 Task: Create a task  Implement a new remote support system for a company's clients , assign it to team member softage.3@softage.net in the project AgriSoft and update the status of the task to  On Track  , set the priority of the task to High
Action: Mouse moved to (95, 66)
Screenshot: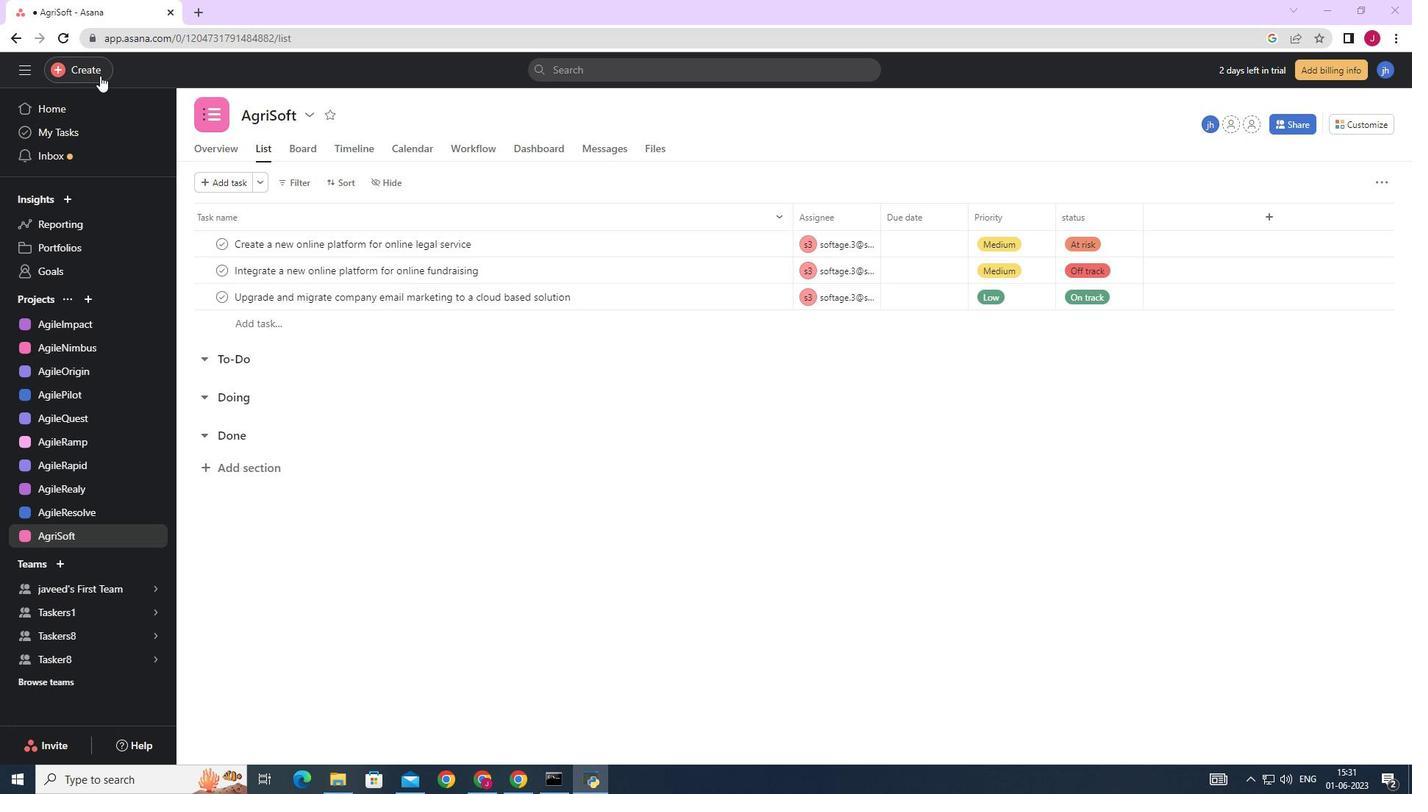
Action: Mouse pressed left at (95, 66)
Screenshot: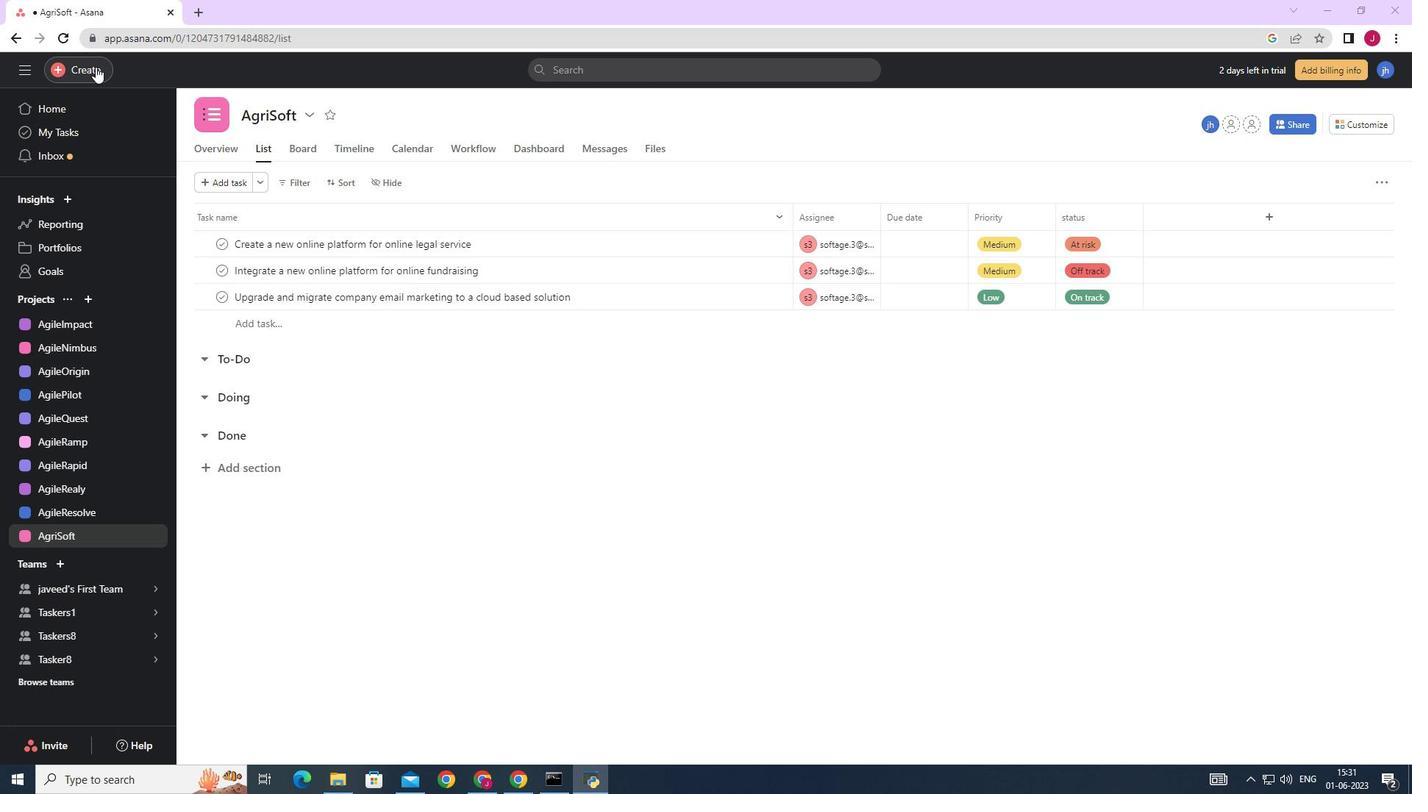 
Action: Mouse moved to (155, 74)
Screenshot: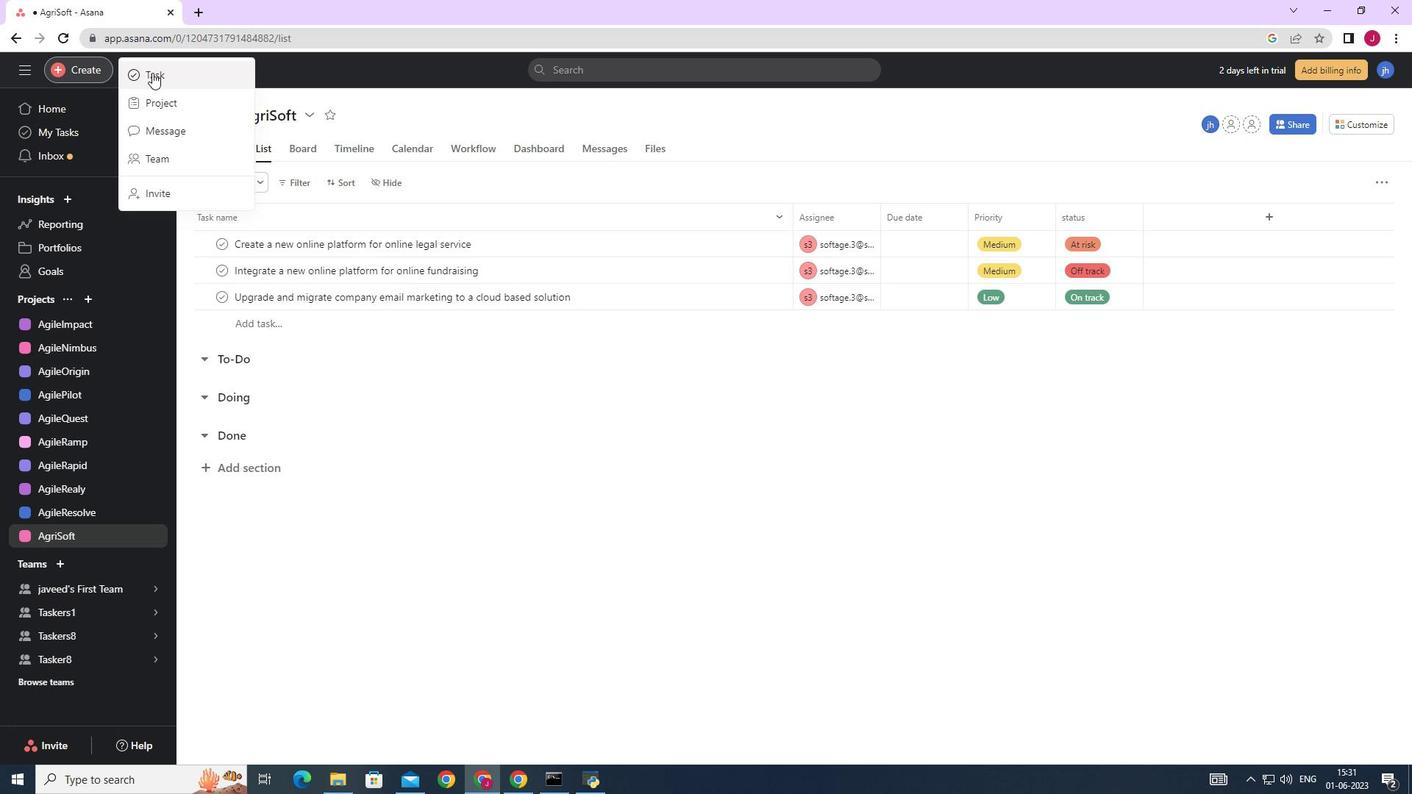 
Action: Mouse pressed left at (155, 74)
Screenshot: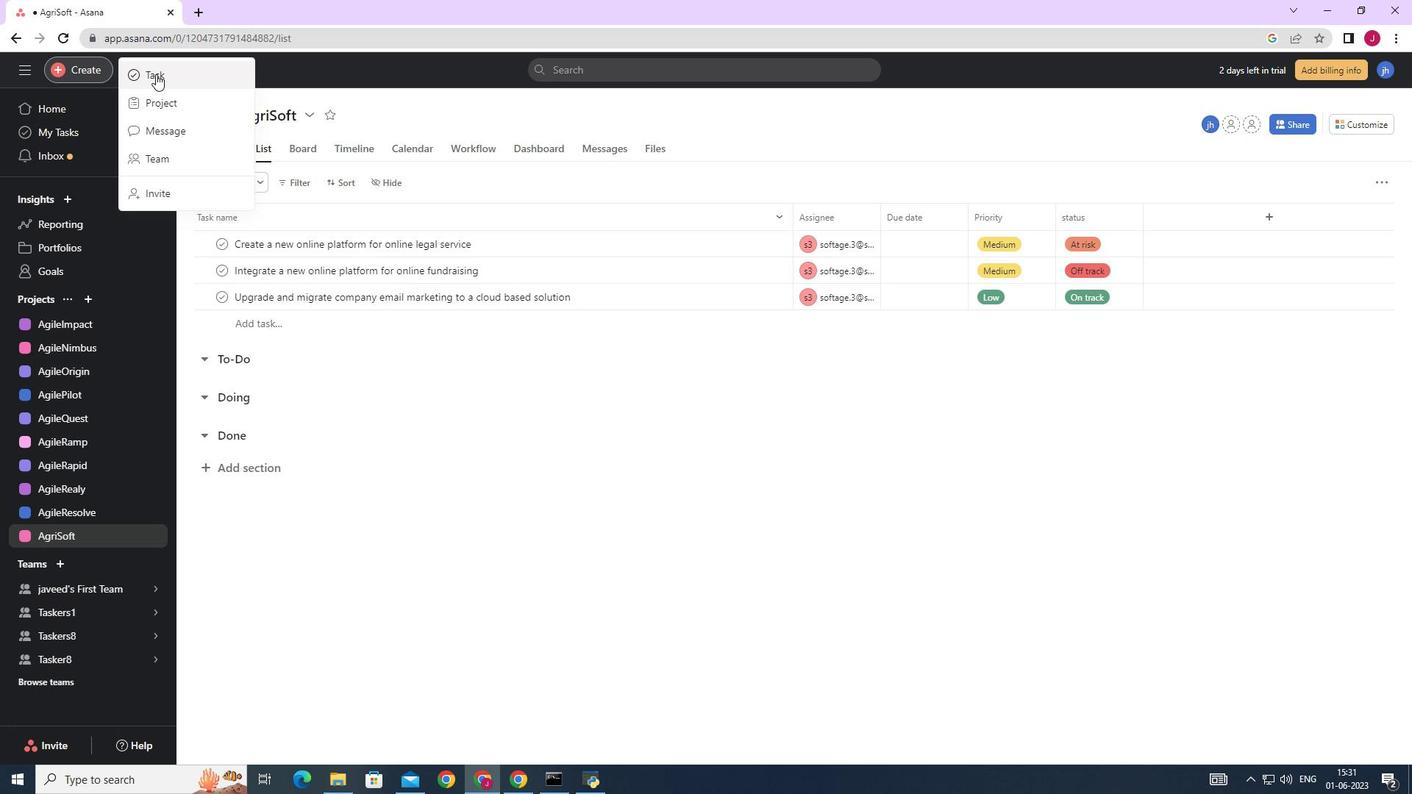 
Action: Mouse moved to (1149, 491)
Screenshot: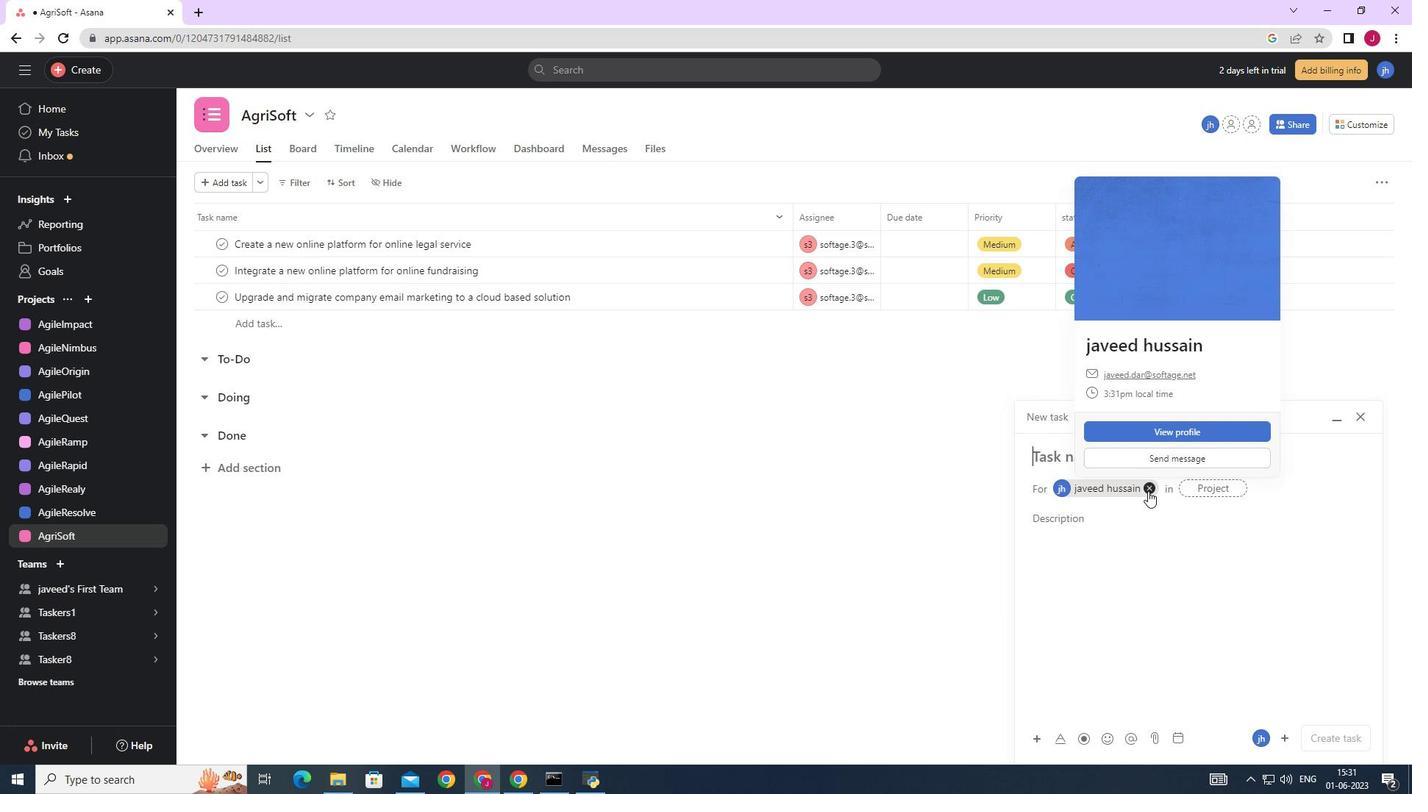 
Action: Mouse pressed left at (1149, 491)
Screenshot: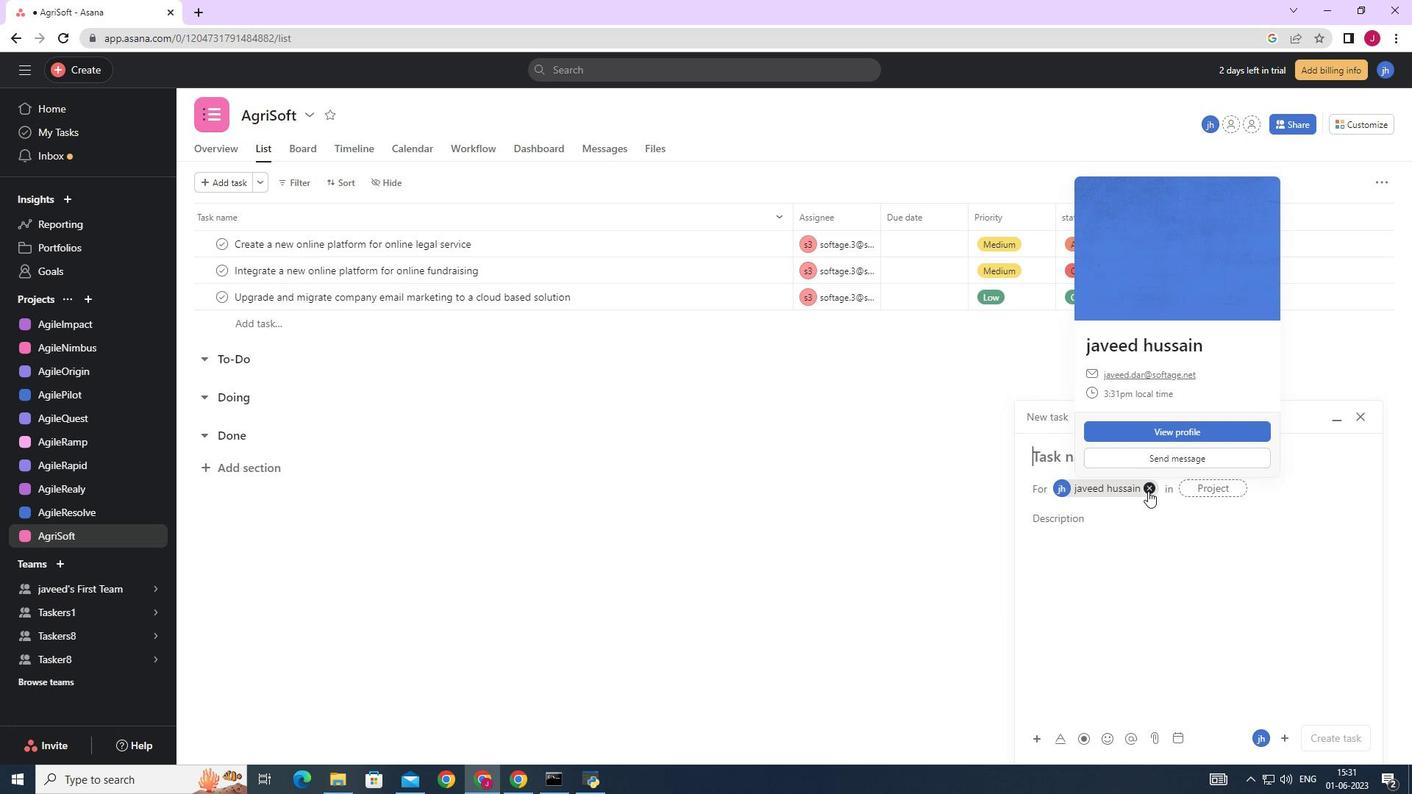 
Action: Mouse moved to (1054, 450)
Screenshot: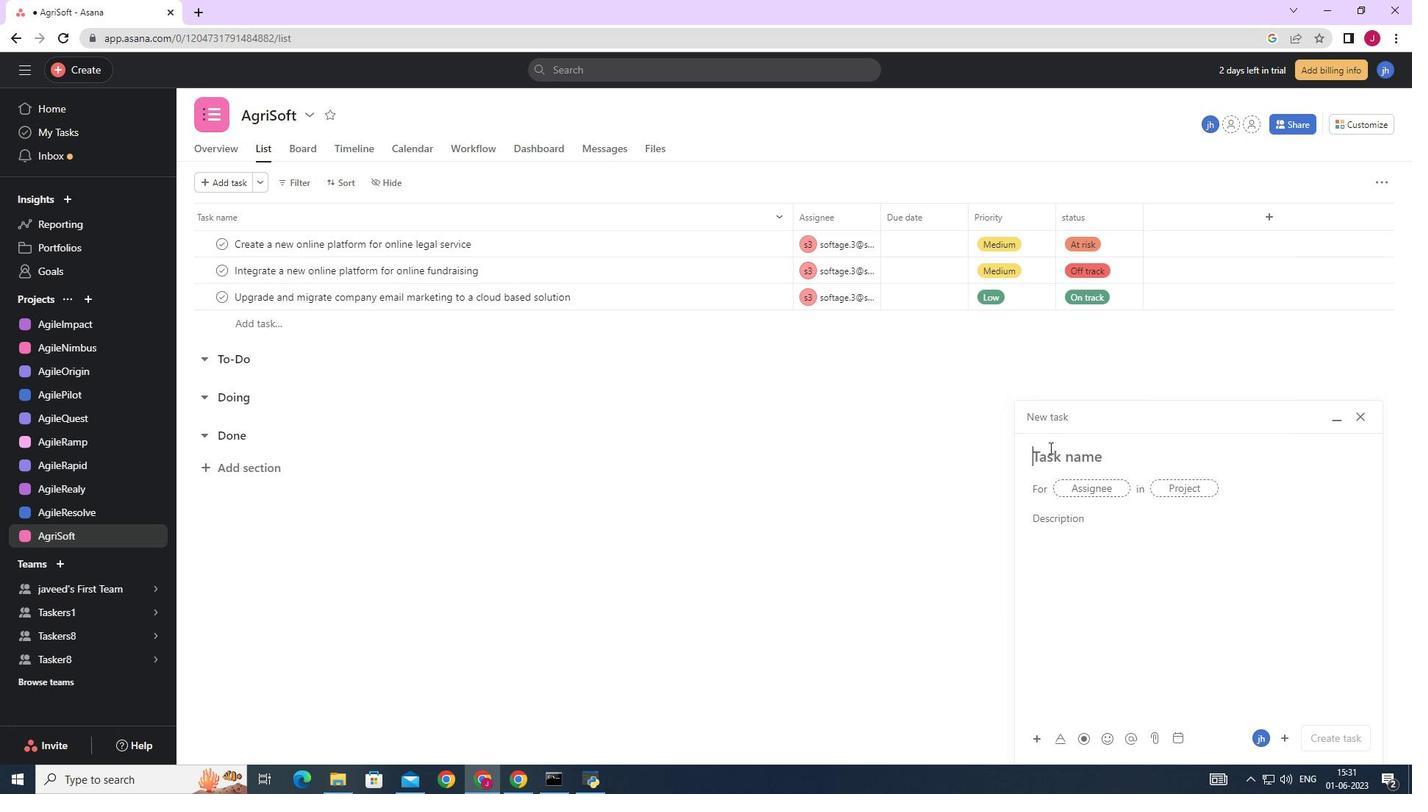 
Action: Mouse pressed left at (1054, 450)
Screenshot: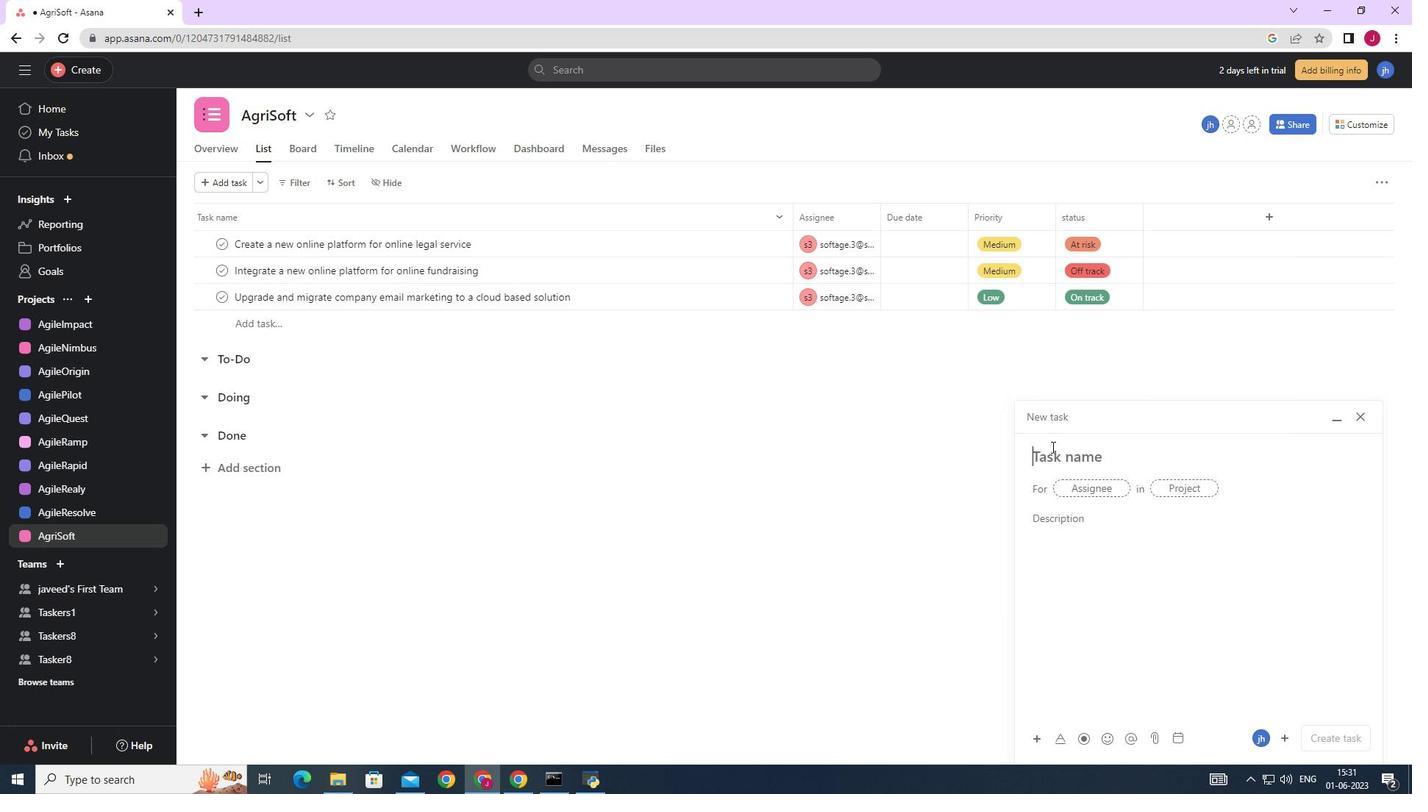 
Action: Mouse moved to (1054, 450)
Screenshot: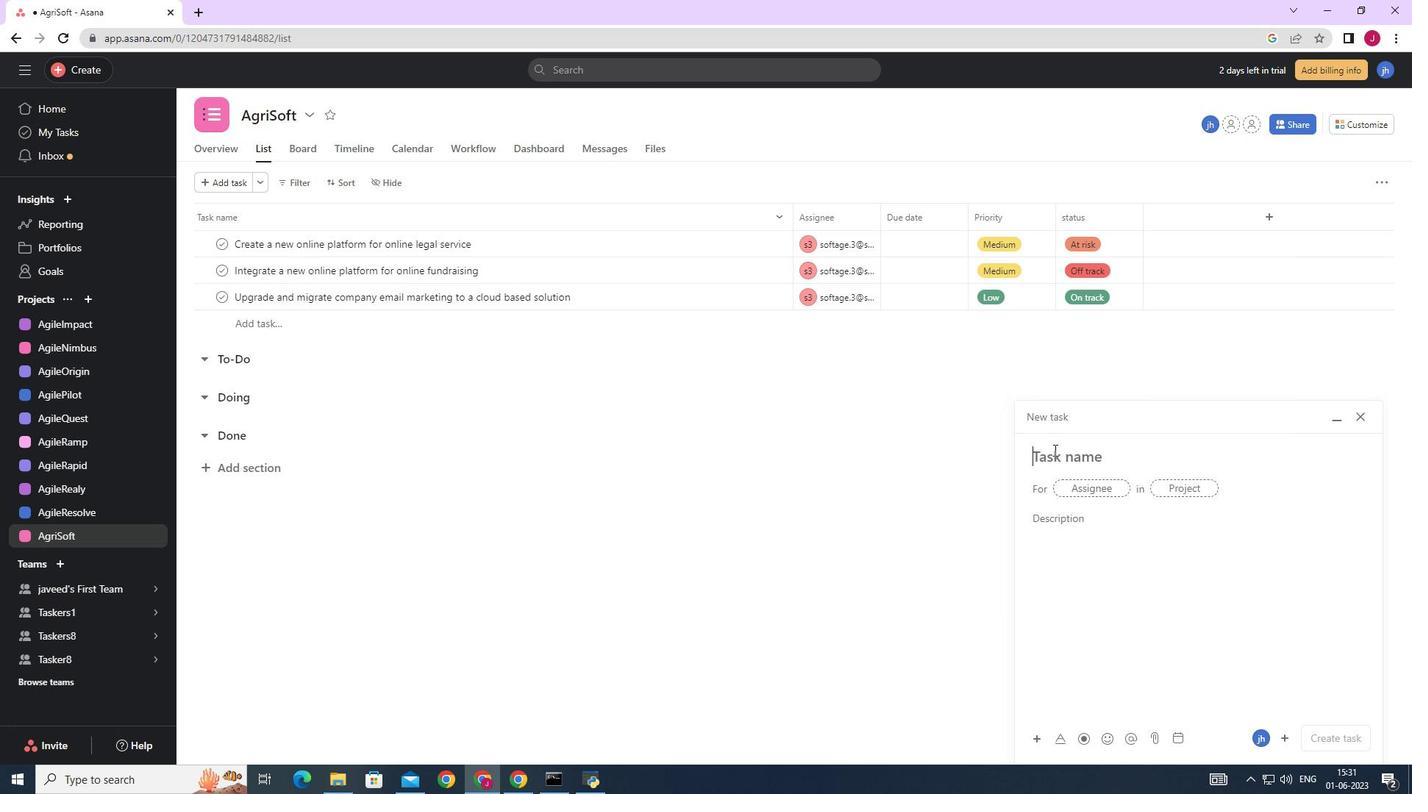 
Action: Key pressed <Key.caps_lock>I<Key.caps_lock>mplement<Key.space>a<Key.space>new<Key.space>remote<Key.space>support<Key.space>system<Key.space>for<Key.space>a<Key.space>companys<Key.space>clients
Screenshot: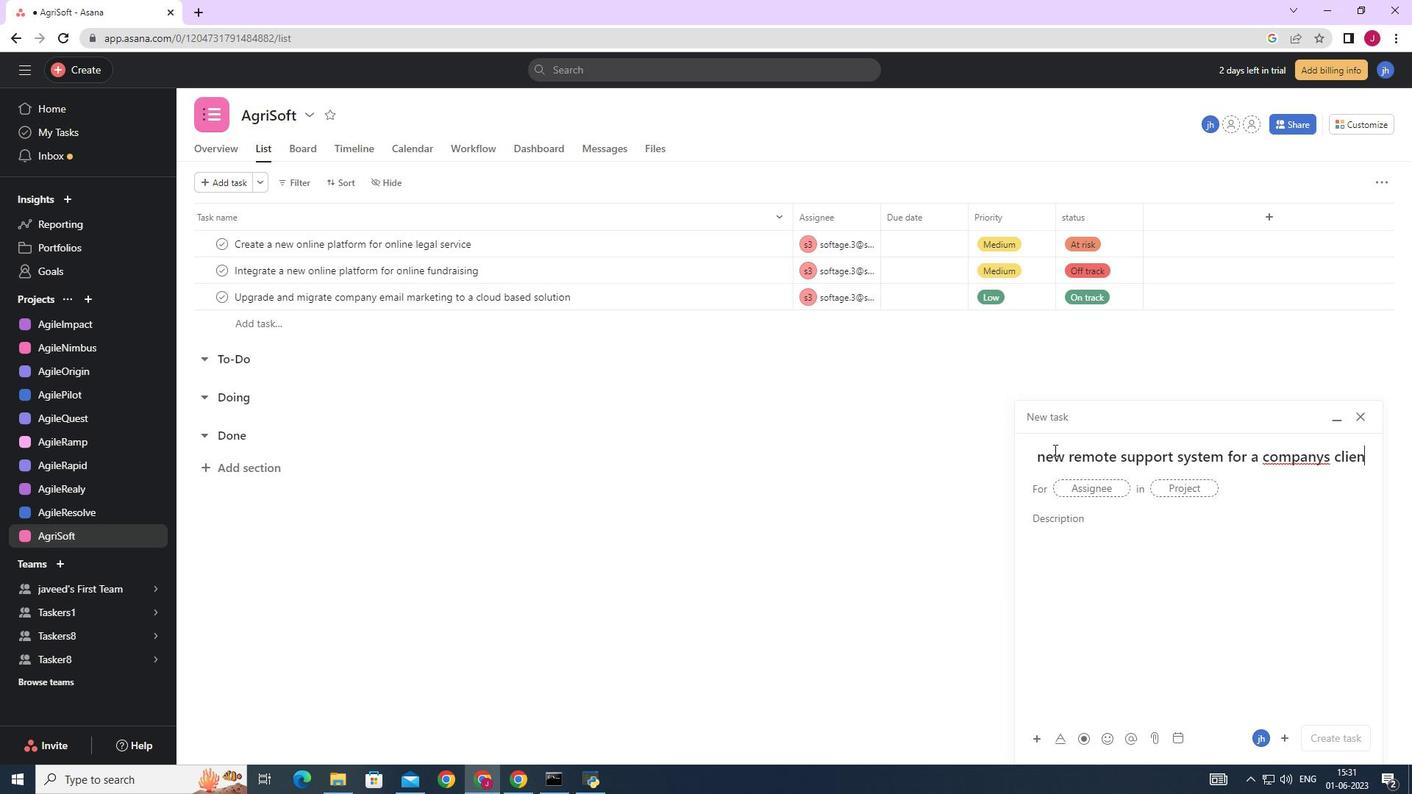 
Action: Mouse moved to (1286, 458)
Screenshot: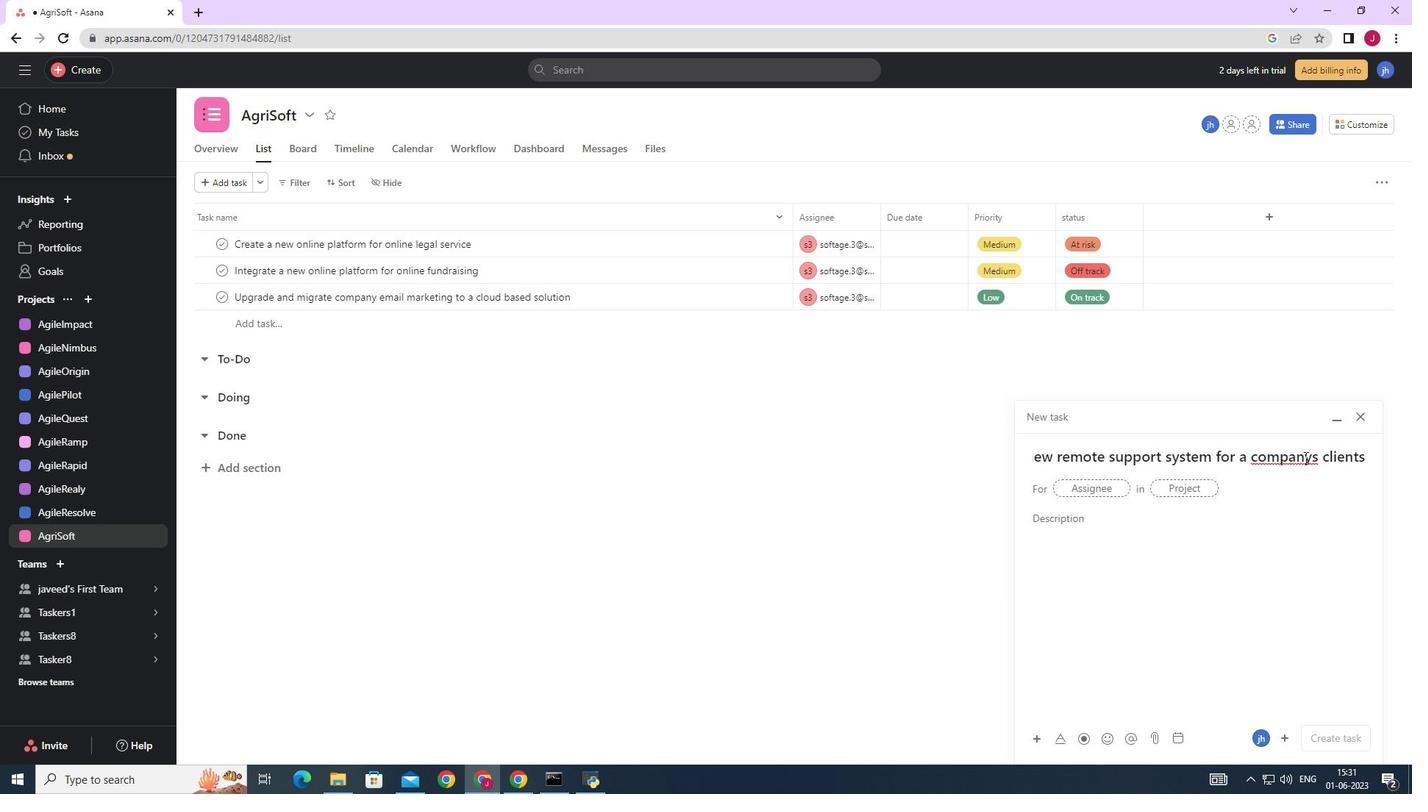 
Action: Mouse pressed right at (1286, 458)
Screenshot: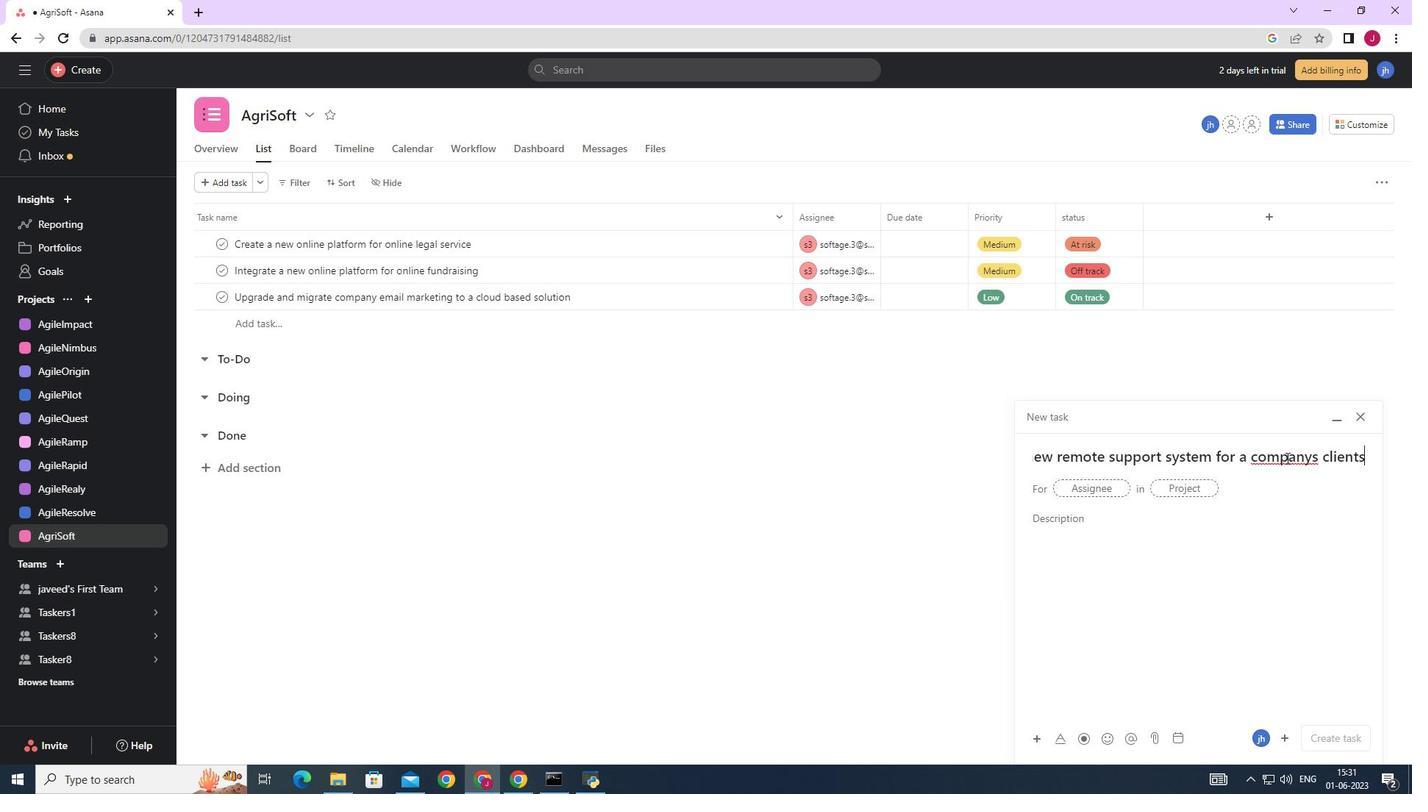
Action: Mouse moved to (1274, 470)
Screenshot: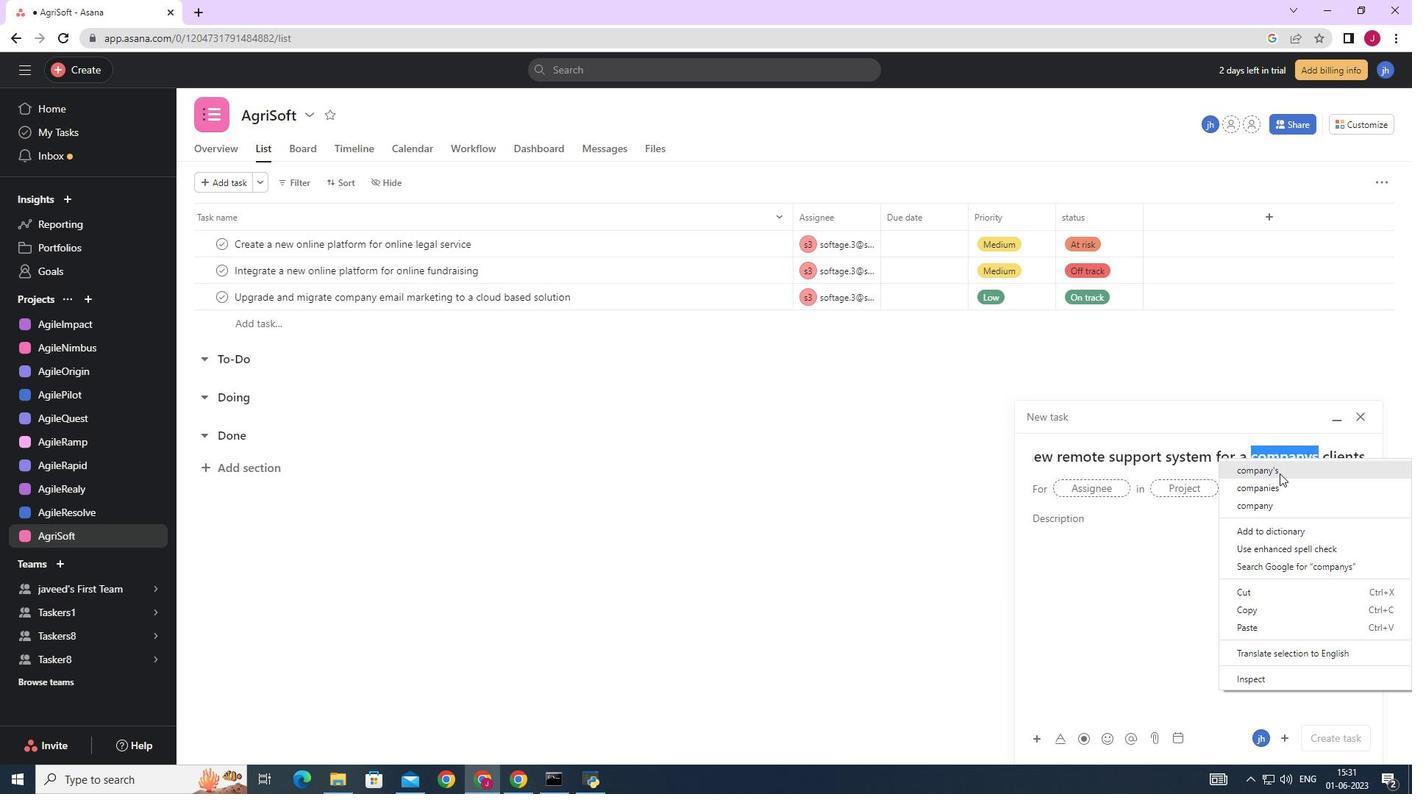 
Action: Mouse pressed left at (1274, 470)
Screenshot: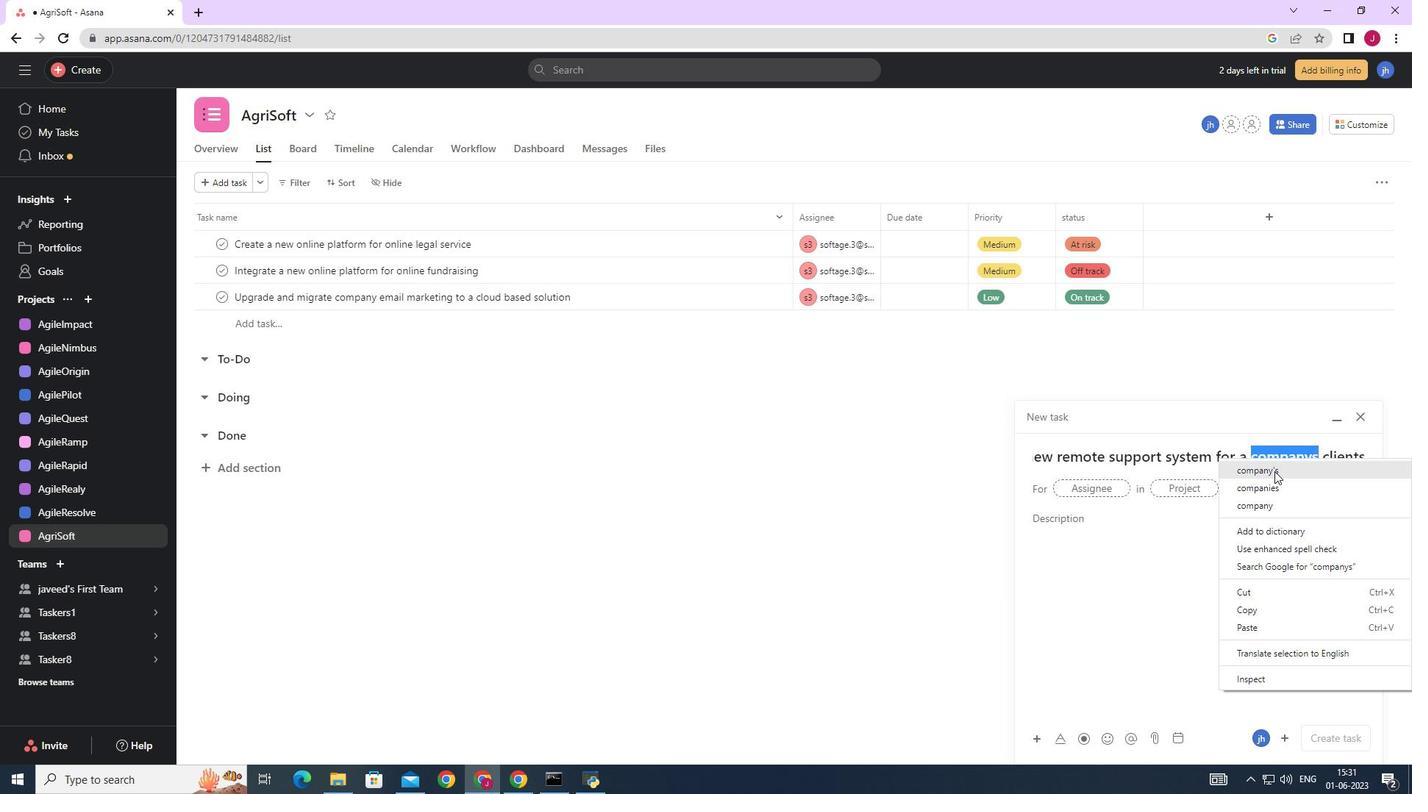 
Action: Mouse moved to (1086, 491)
Screenshot: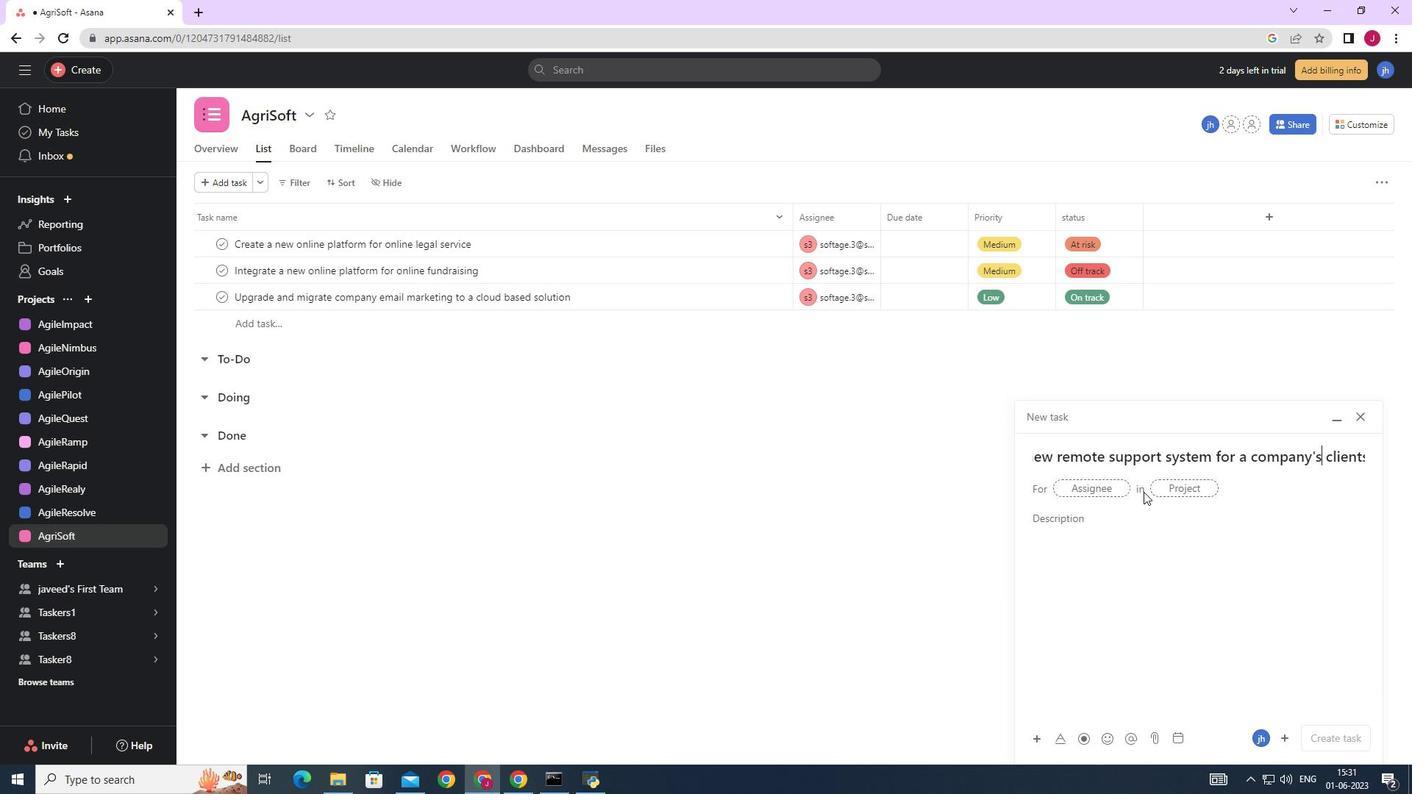 
Action: Mouse pressed left at (1086, 491)
Screenshot: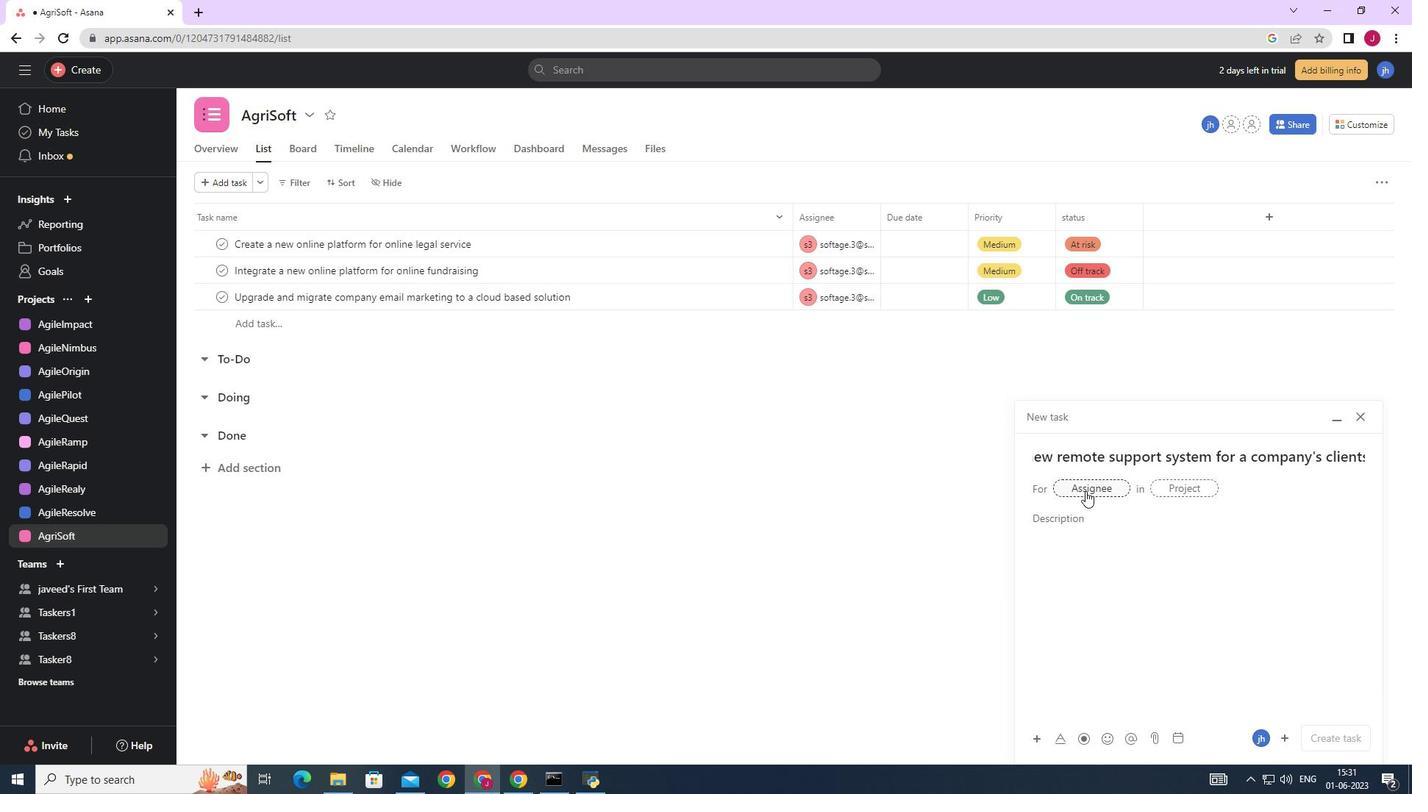 
Action: Key pressed softage.3
Screenshot: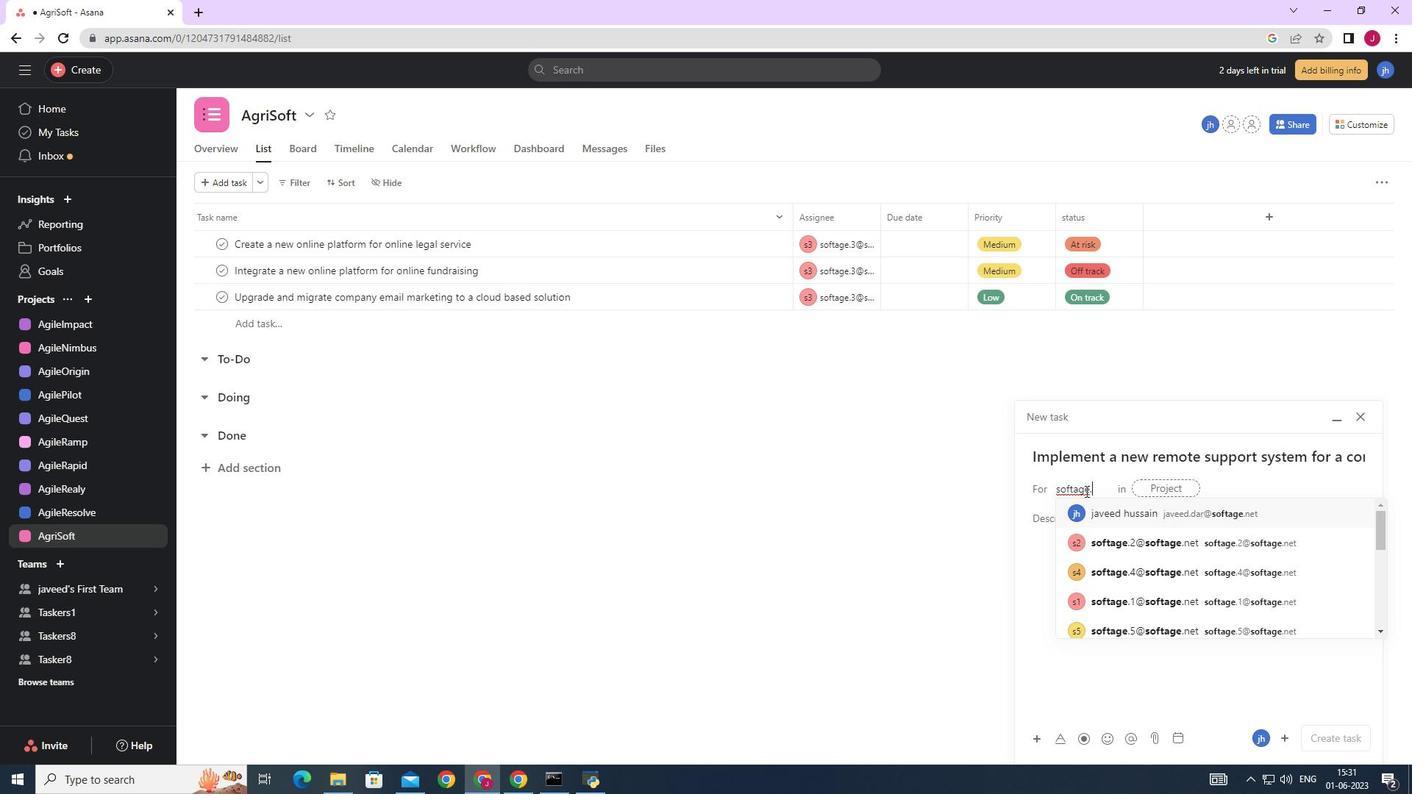 
Action: Mouse moved to (1117, 509)
Screenshot: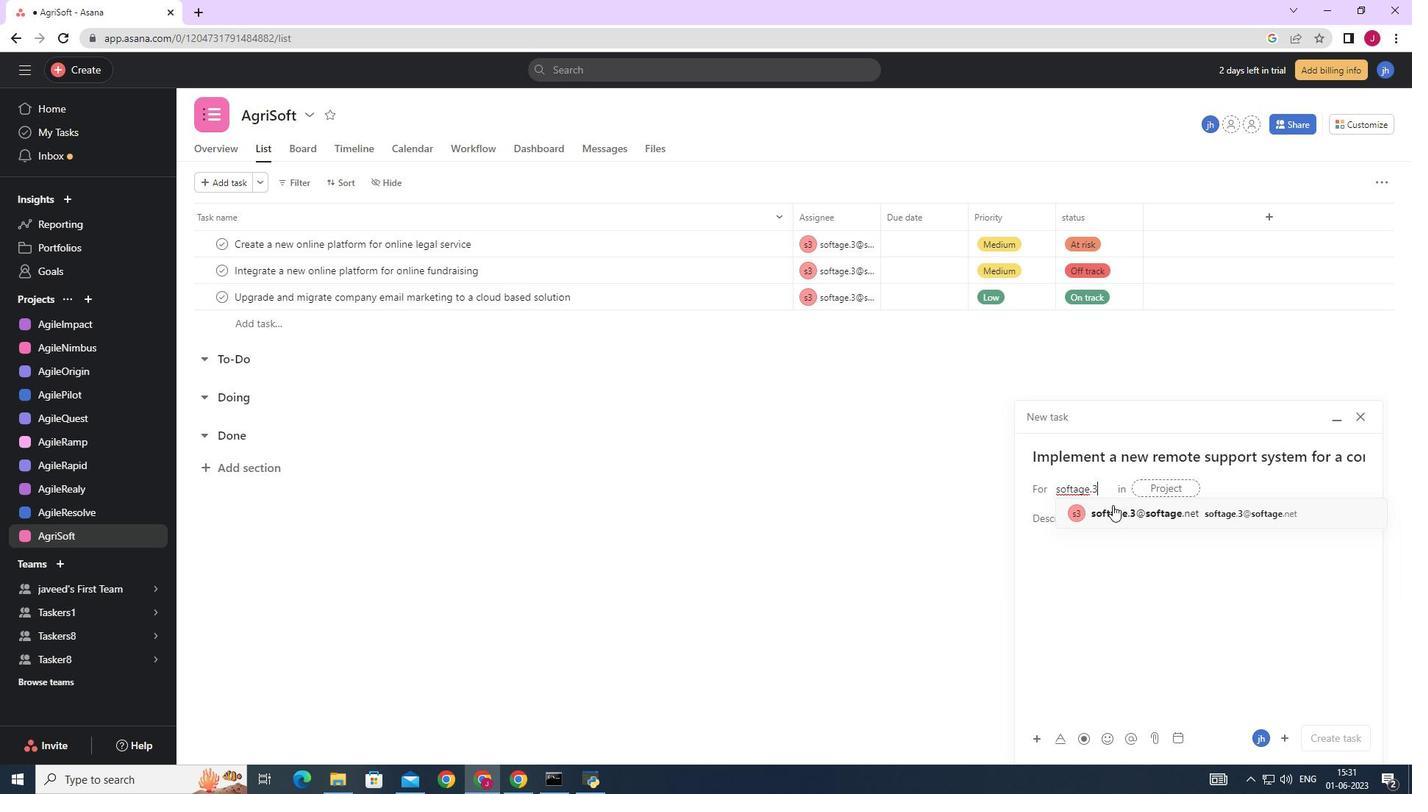 
Action: Mouse pressed left at (1117, 509)
Screenshot: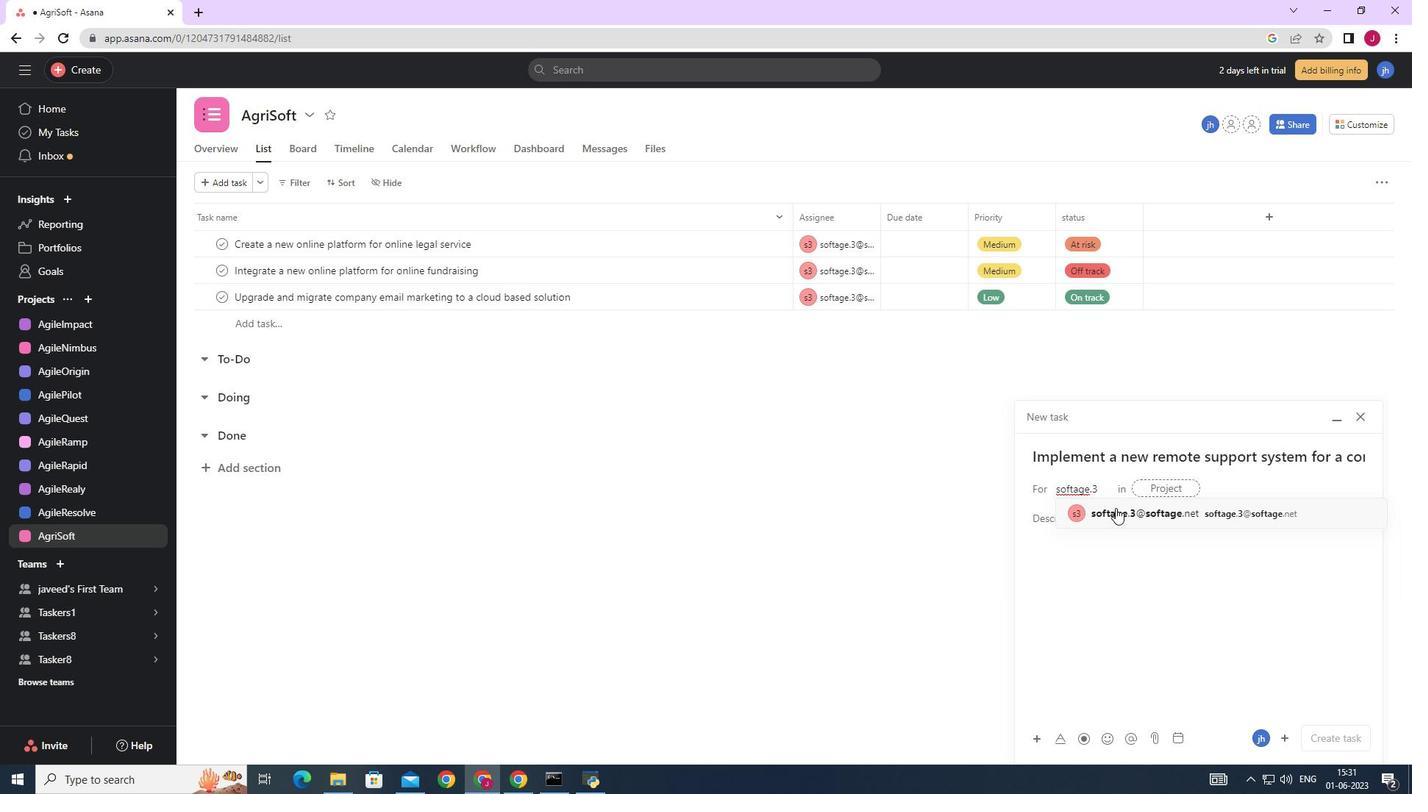 
Action: Mouse moved to (941, 515)
Screenshot: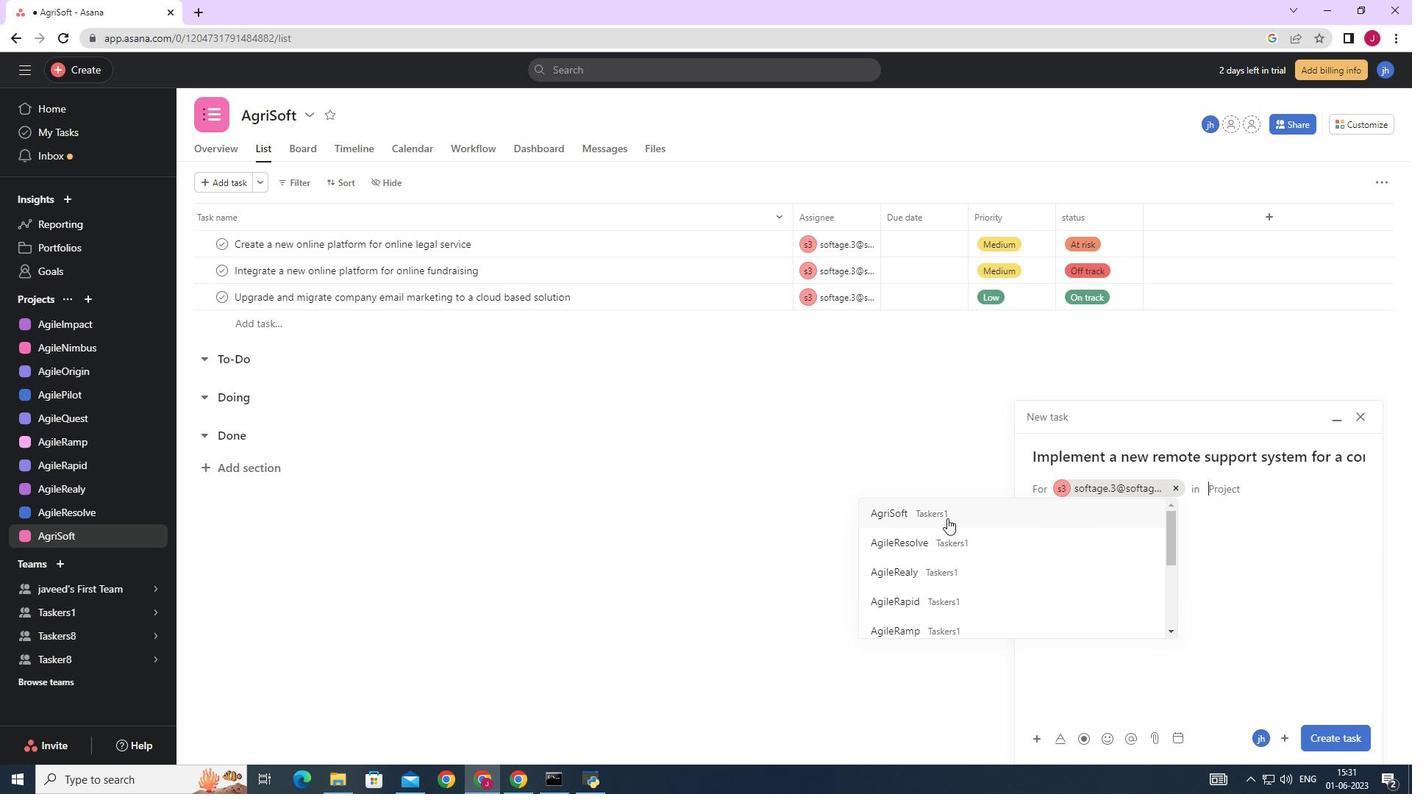 
Action: Mouse pressed left at (941, 515)
Screenshot: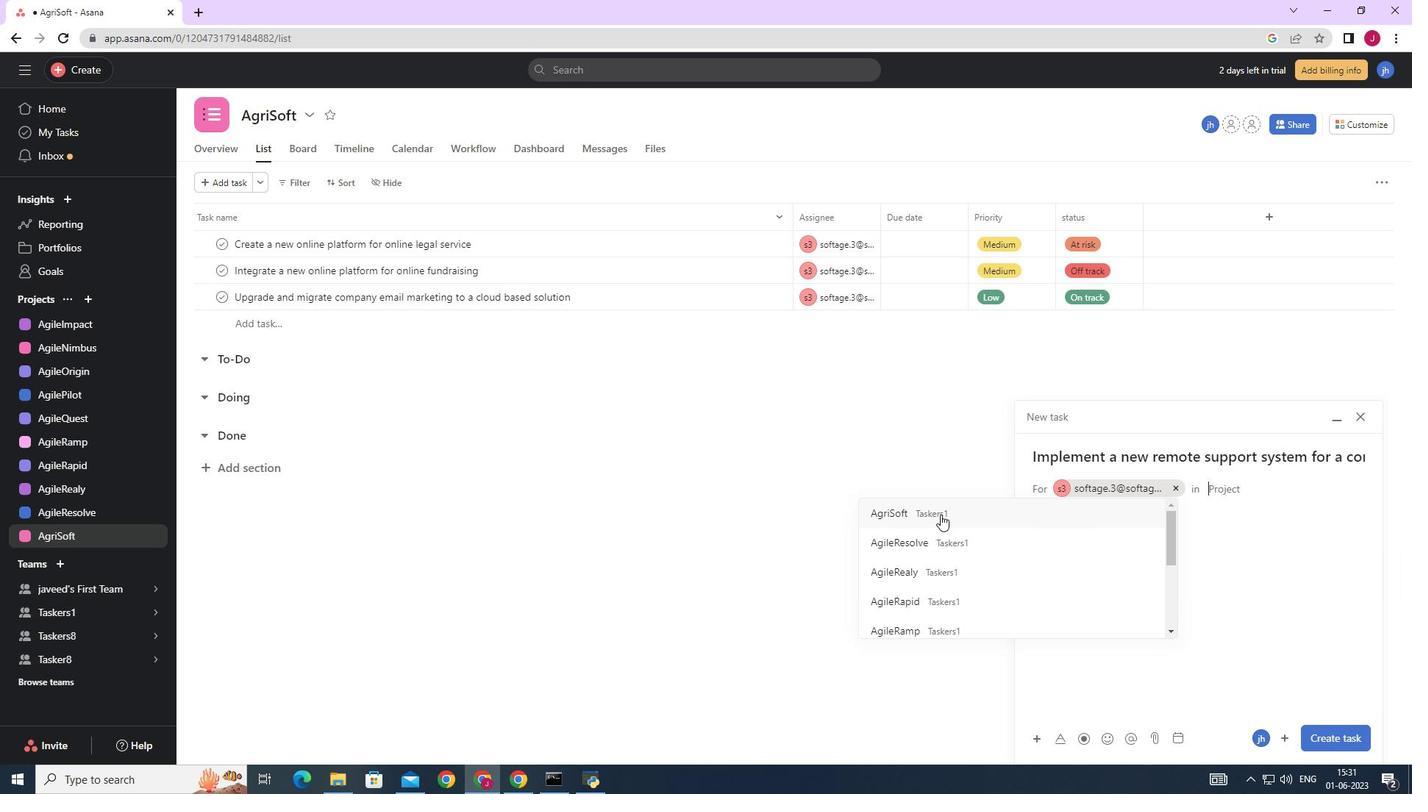
Action: Mouse moved to (1090, 525)
Screenshot: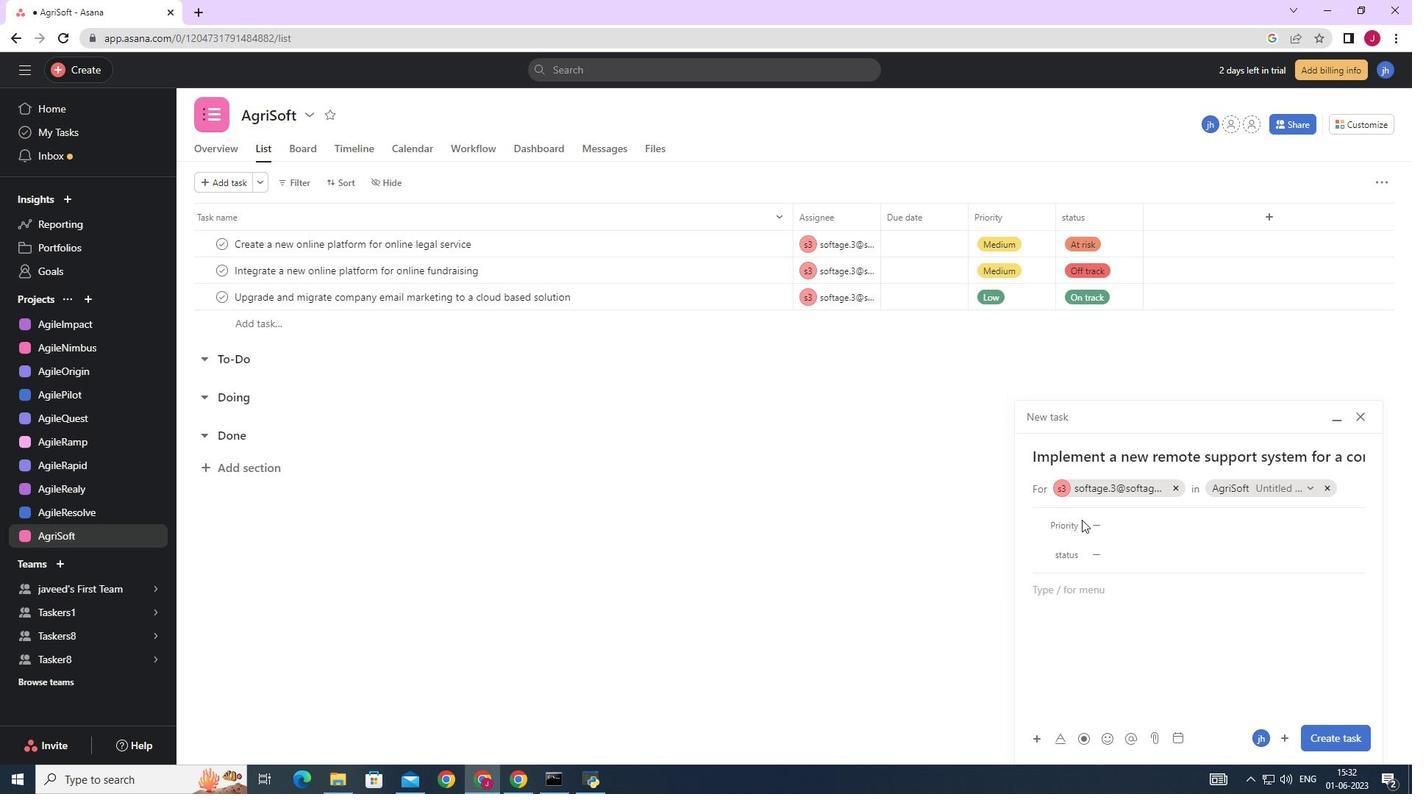 
Action: Mouse pressed left at (1090, 525)
Screenshot: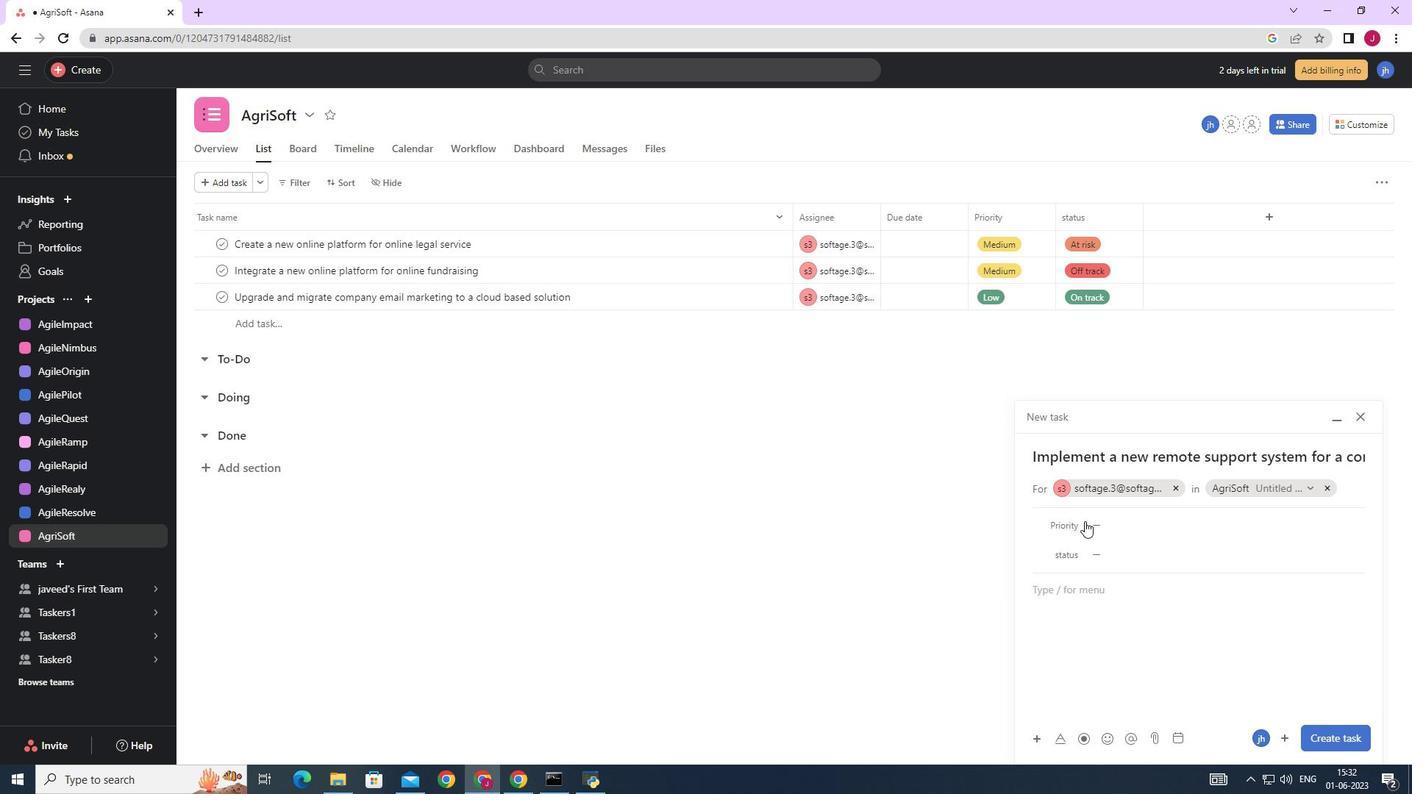 
Action: Mouse moved to (1131, 575)
Screenshot: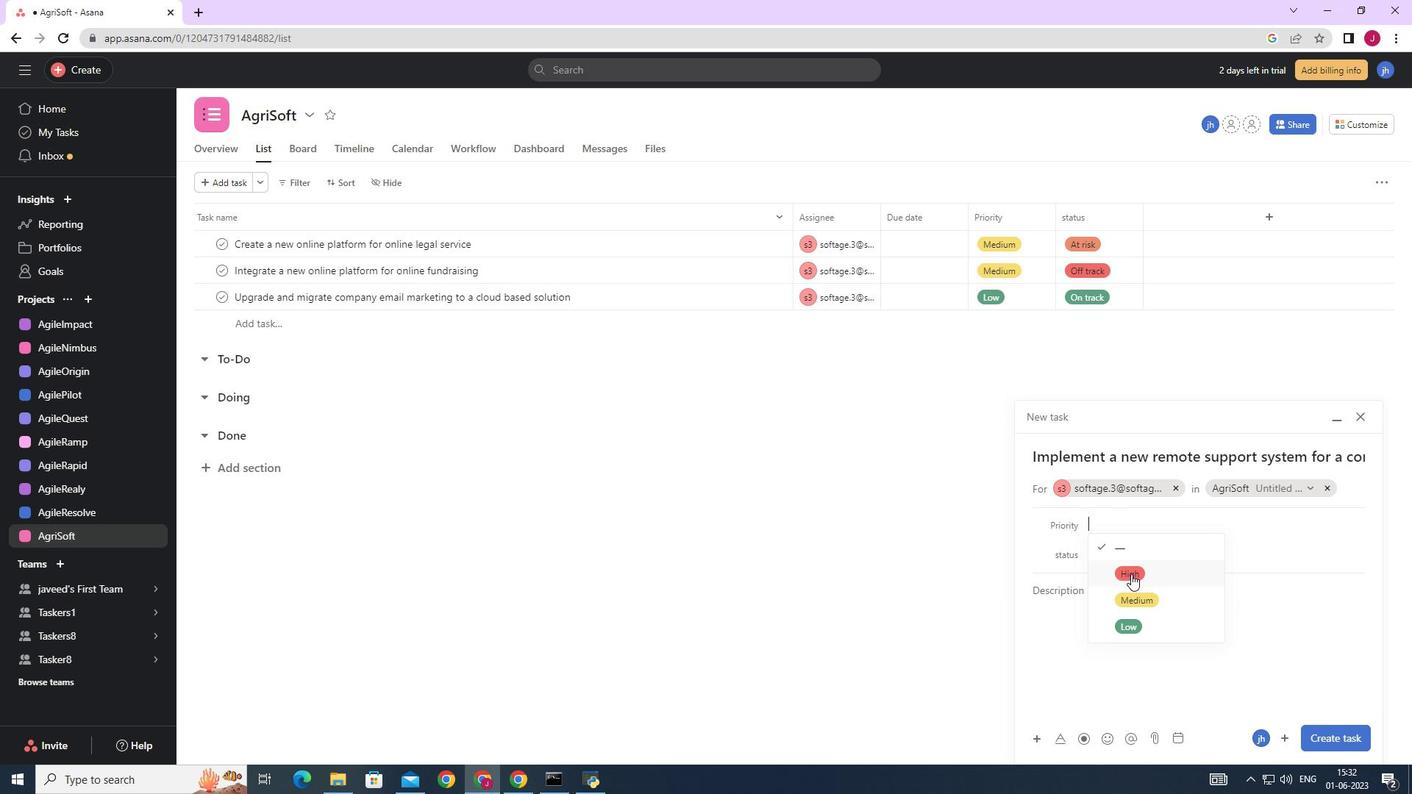 
Action: Mouse pressed left at (1131, 575)
Screenshot: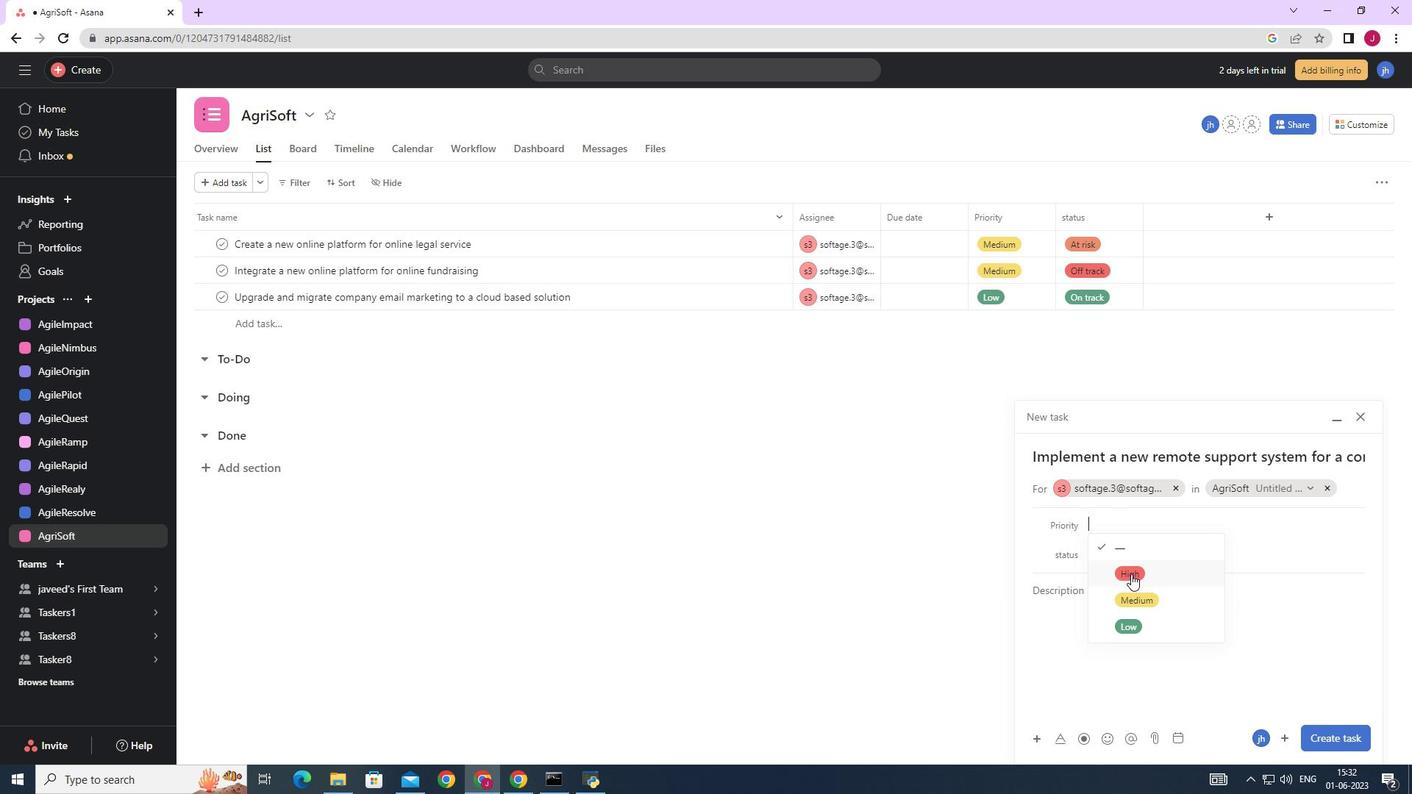 
Action: Mouse moved to (1114, 552)
Screenshot: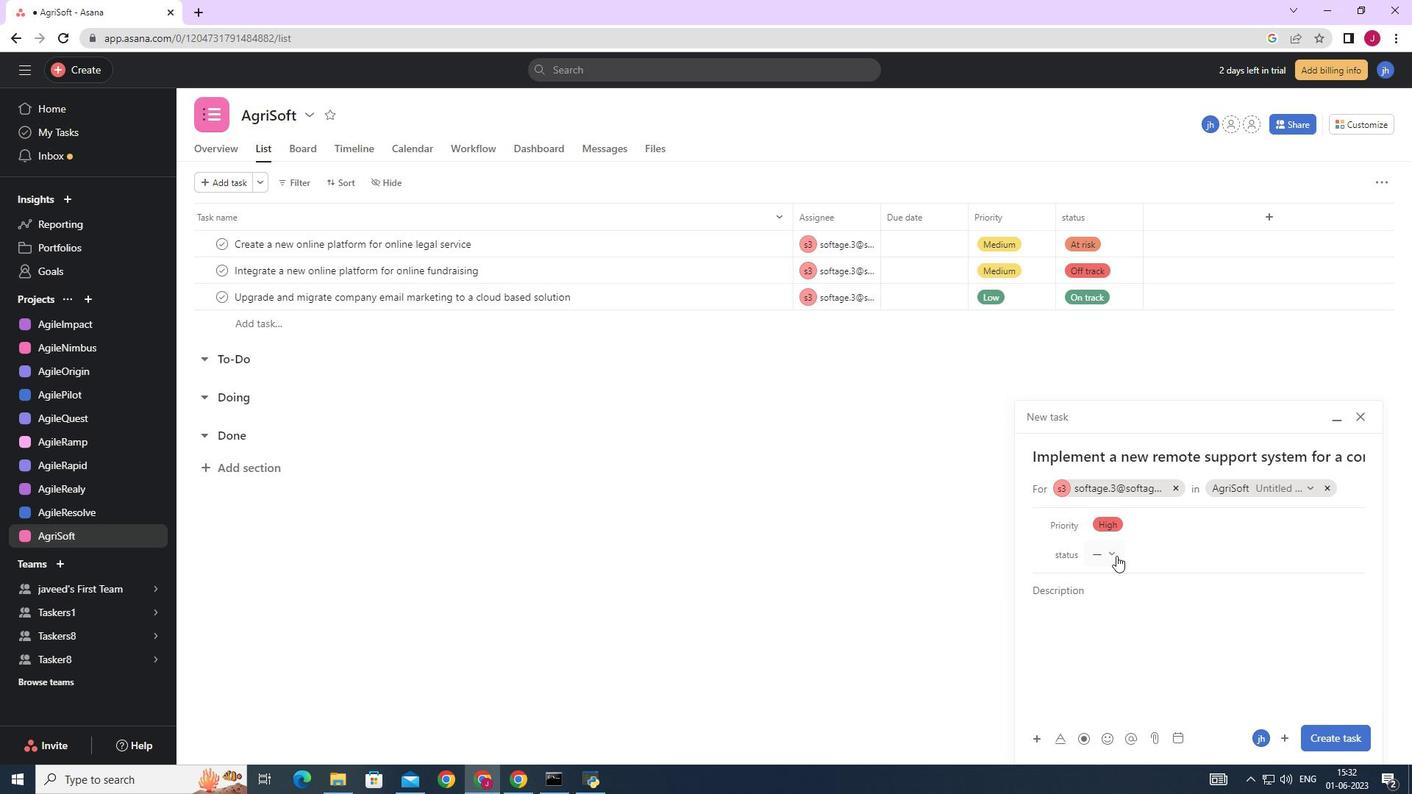 
Action: Mouse pressed left at (1114, 552)
Screenshot: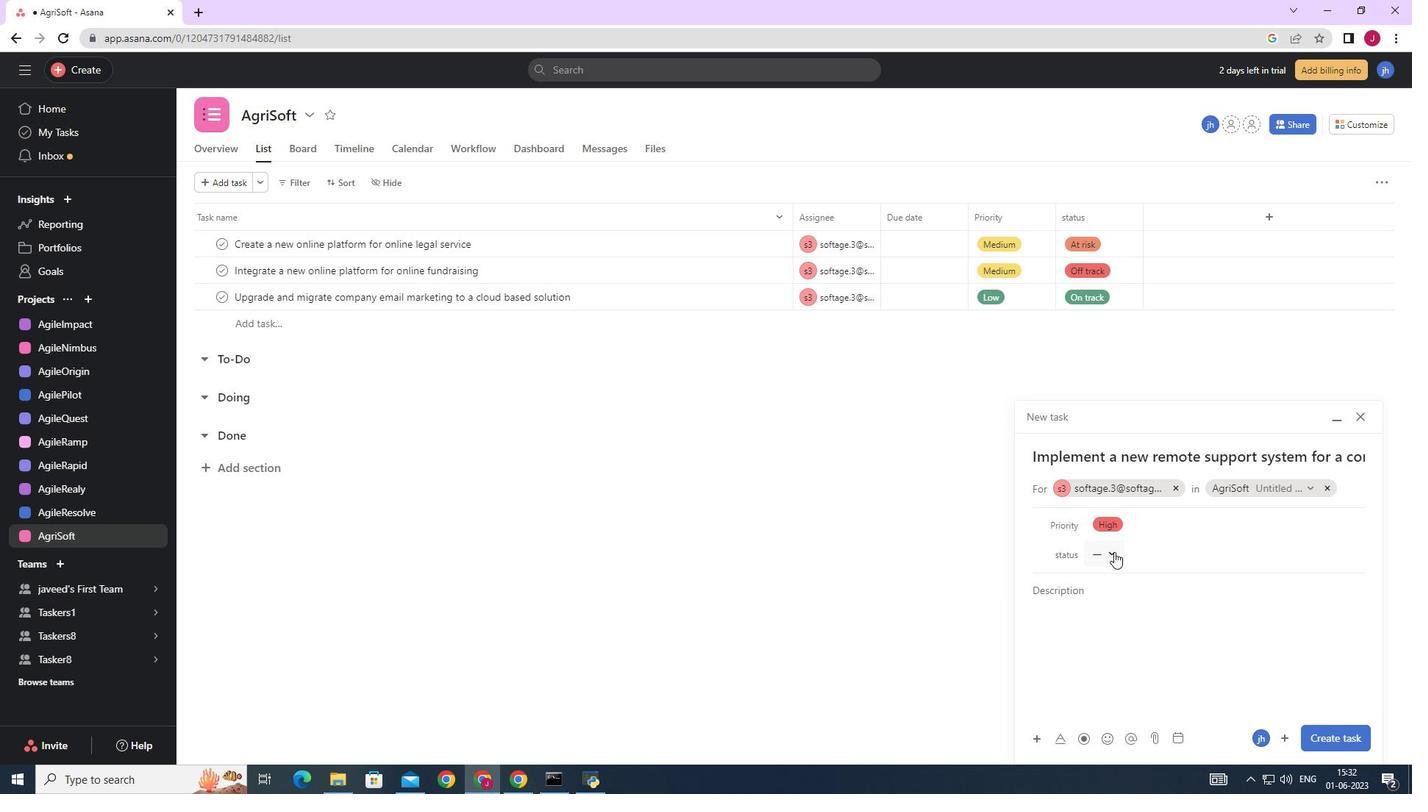 
Action: Mouse moved to (1142, 598)
Screenshot: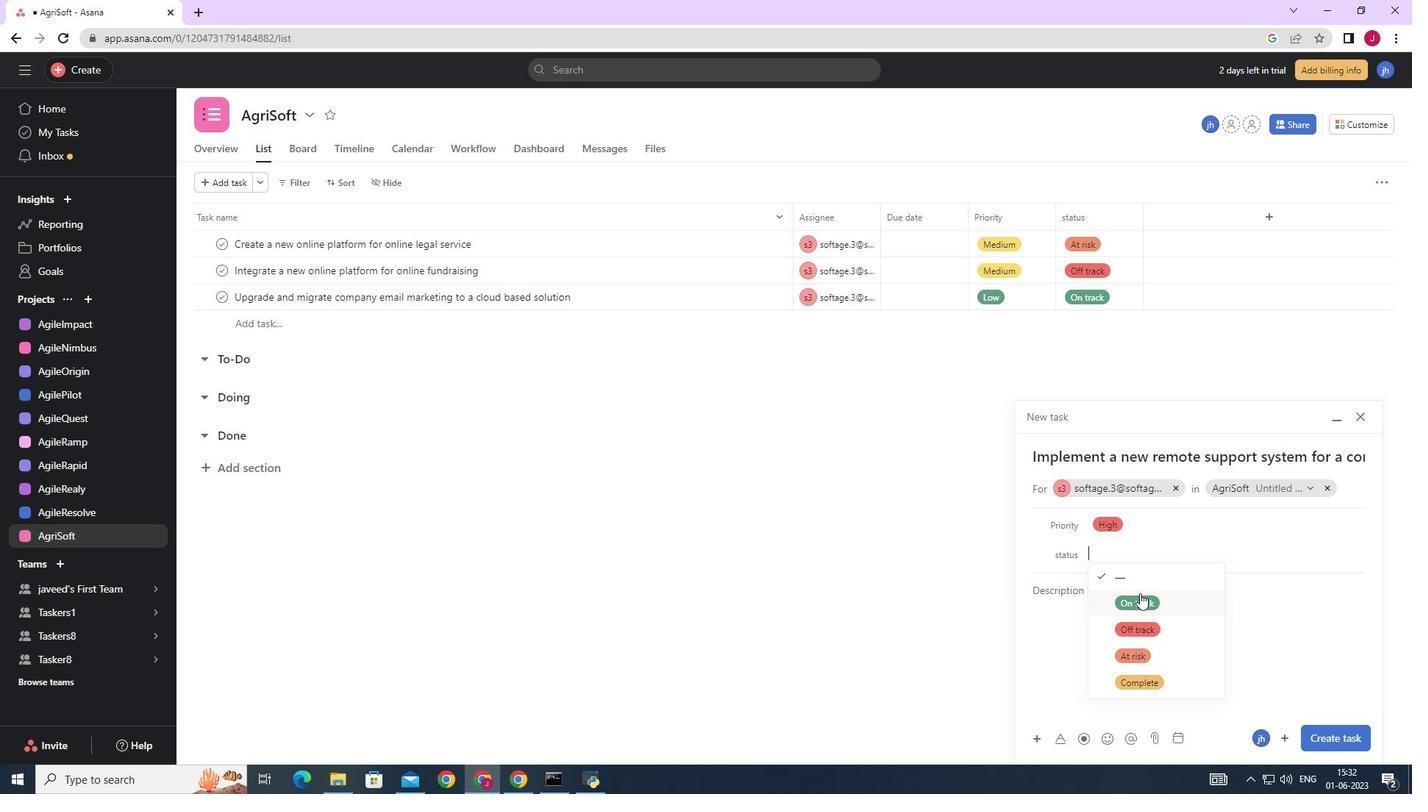 
Action: Mouse pressed left at (1142, 598)
Screenshot: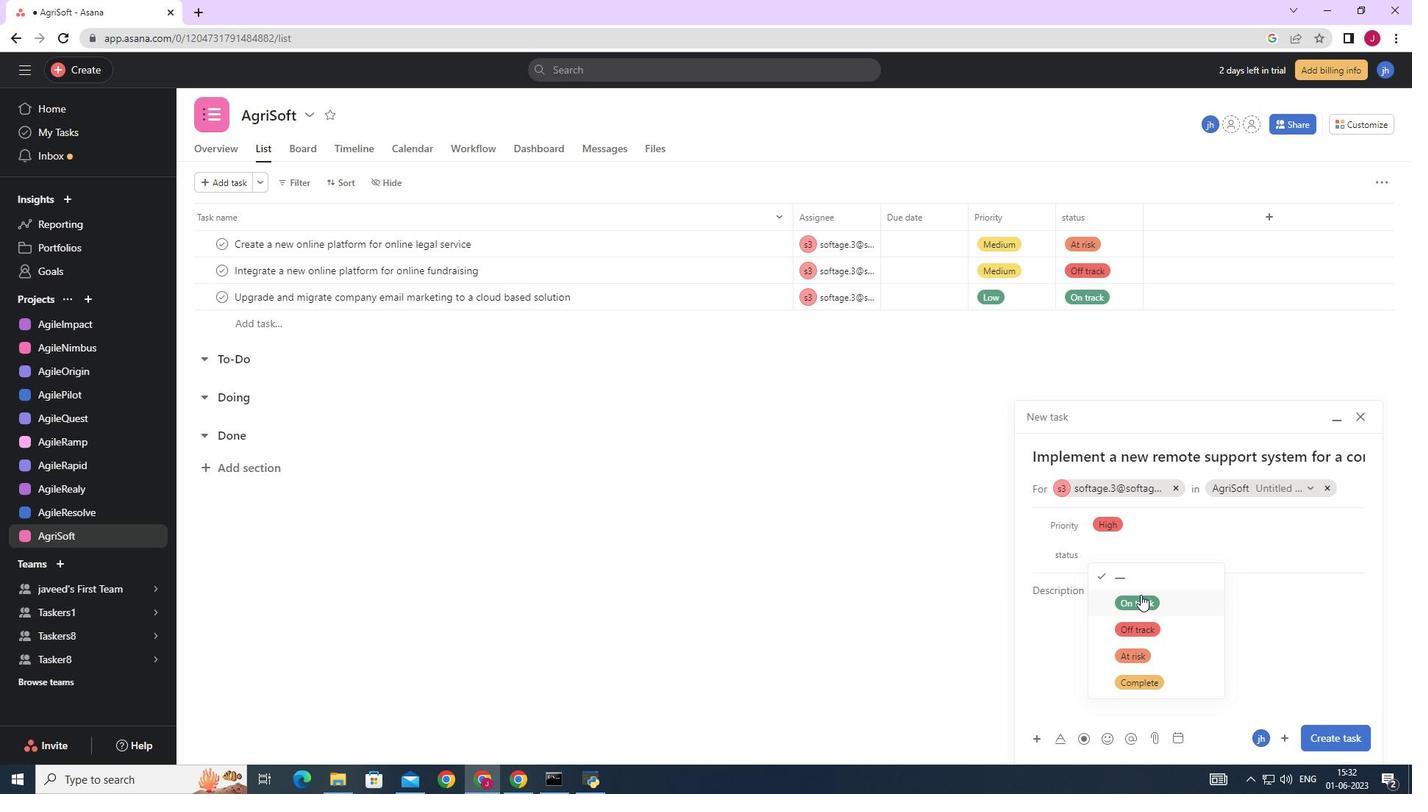 
Action: Mouse moved to (1318, 736)
Screenshot: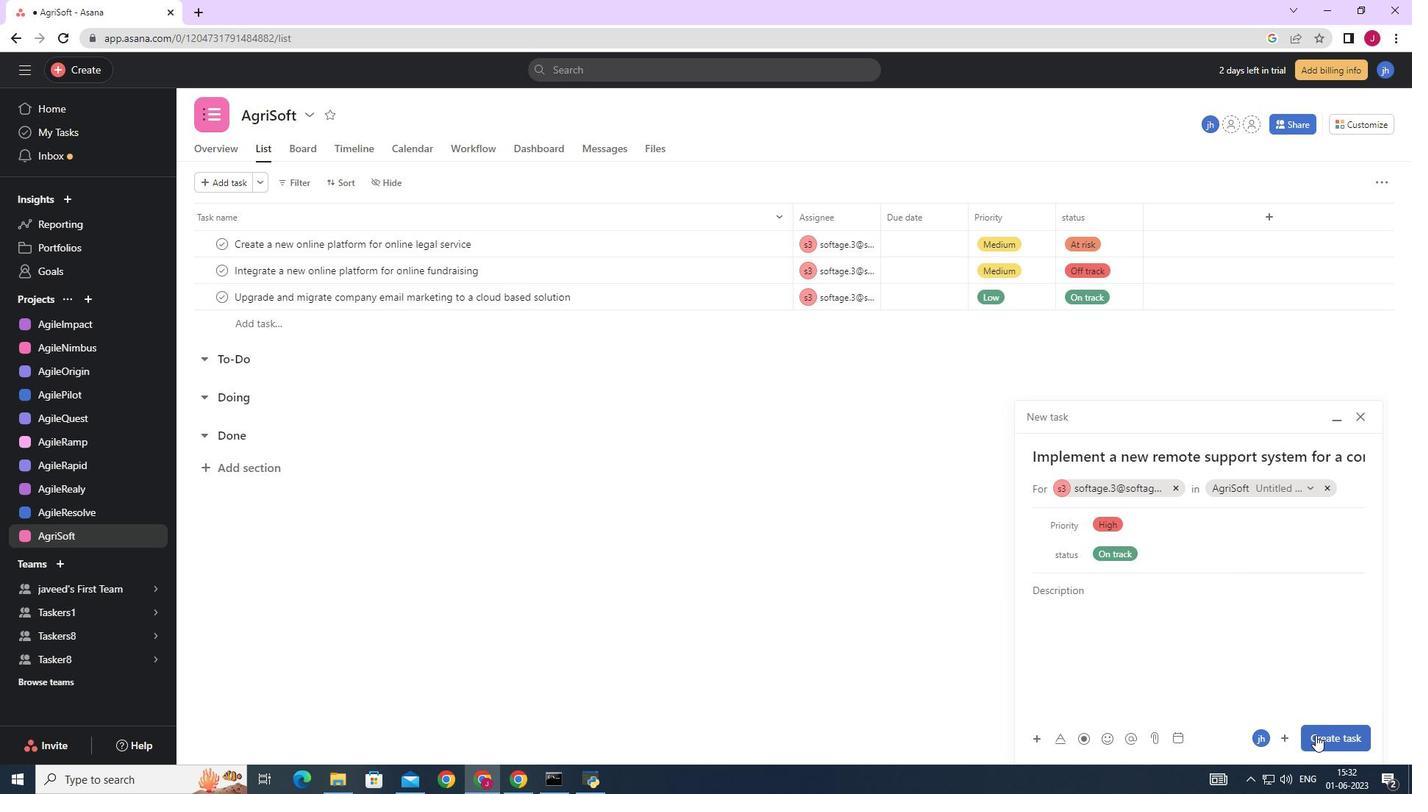 
Action: Mouse pressed left at (1318, 736)
Screenshot: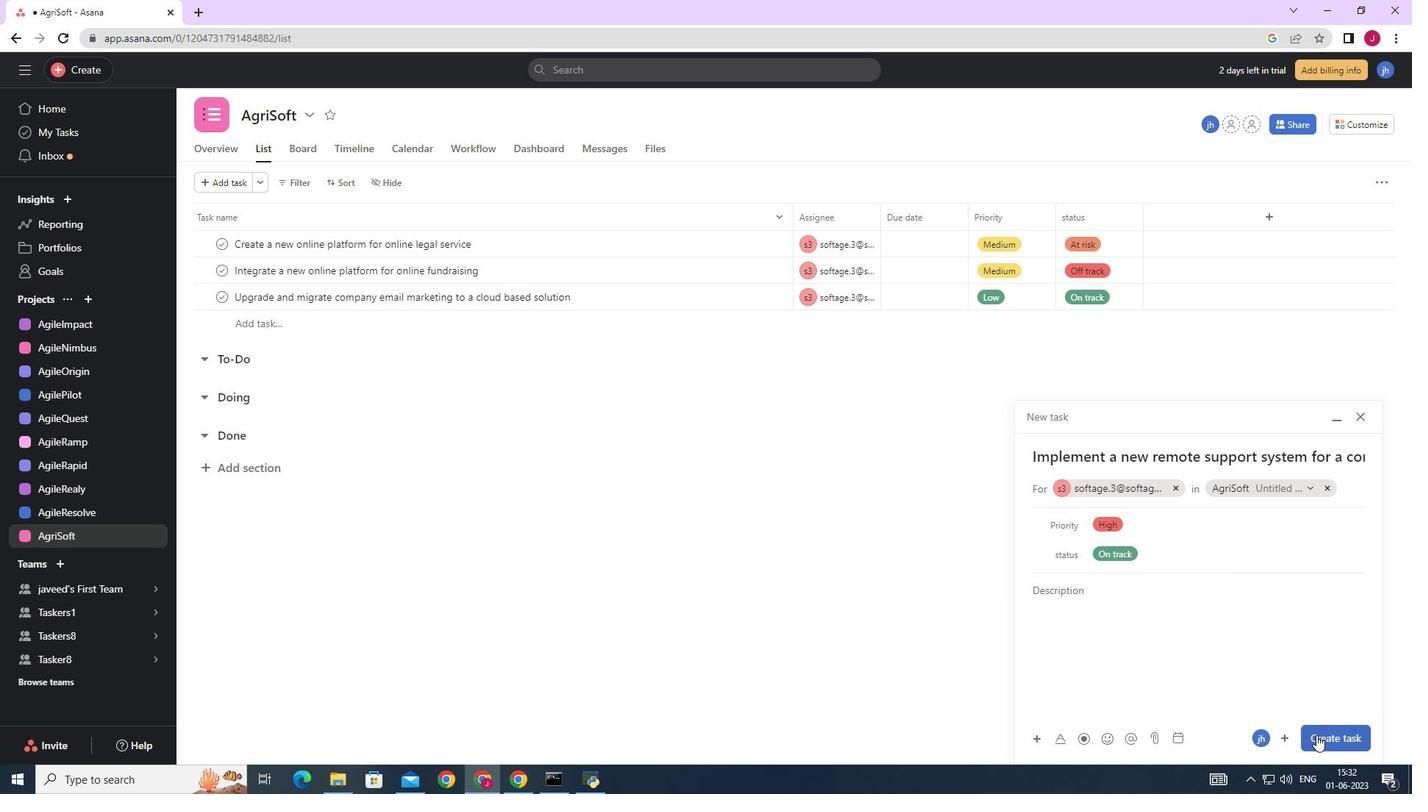 
Action: Mouse moved to (988, 590)
Screenshot: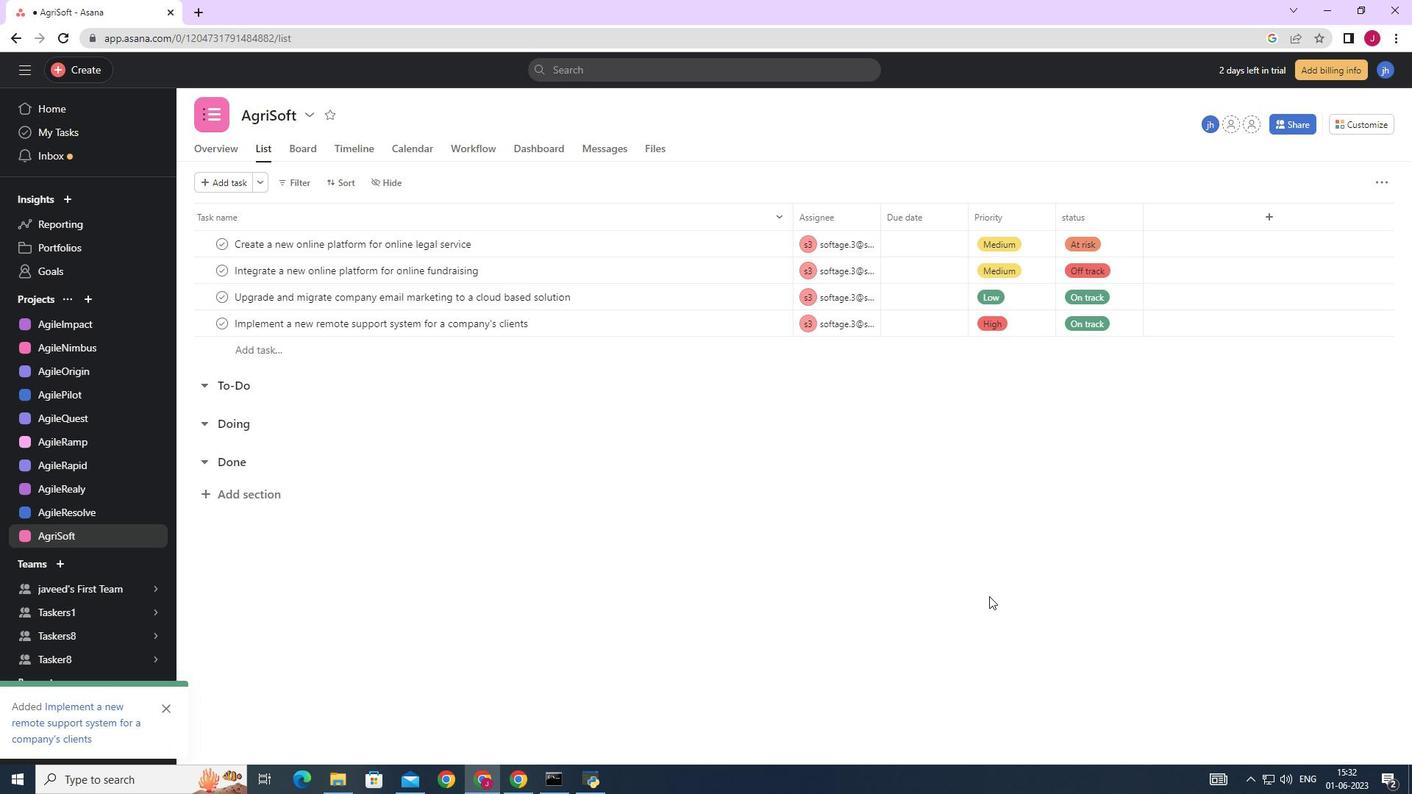 
